 Task: Look for space in Hulan, China from 1st July, 2023 to 3rd July, 2023 for 1 adult in price range Rs.5000 to Rs.15000. Place can be private room with 1  bedroom having 1 bed and 1 bathroom. Property type can be house, flat, guest house, hotel. Amenities needed are: wifi. Booking option can be shelf check-in. Required host language is Chinese (Simplified).
Action: Mouse moved to (583, 85)
Screenshot: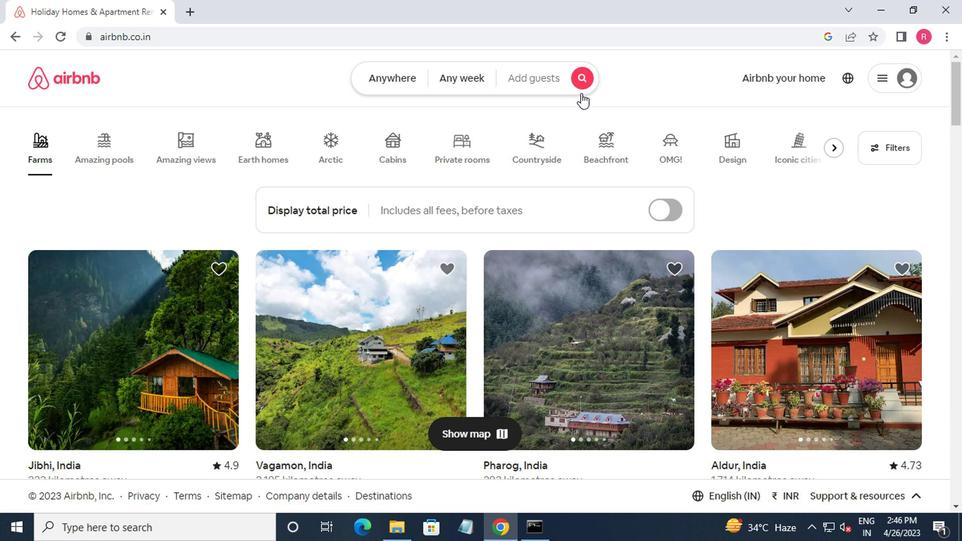 
Action: Mouse pressed left at (583, 85)
Screenshot: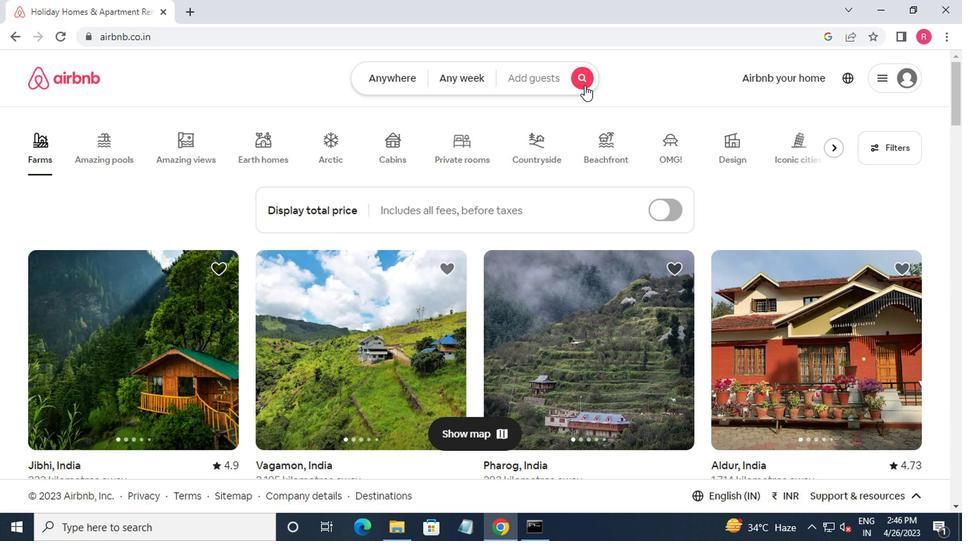 
Action: Mouse moved to (310, 141)
Screenshot: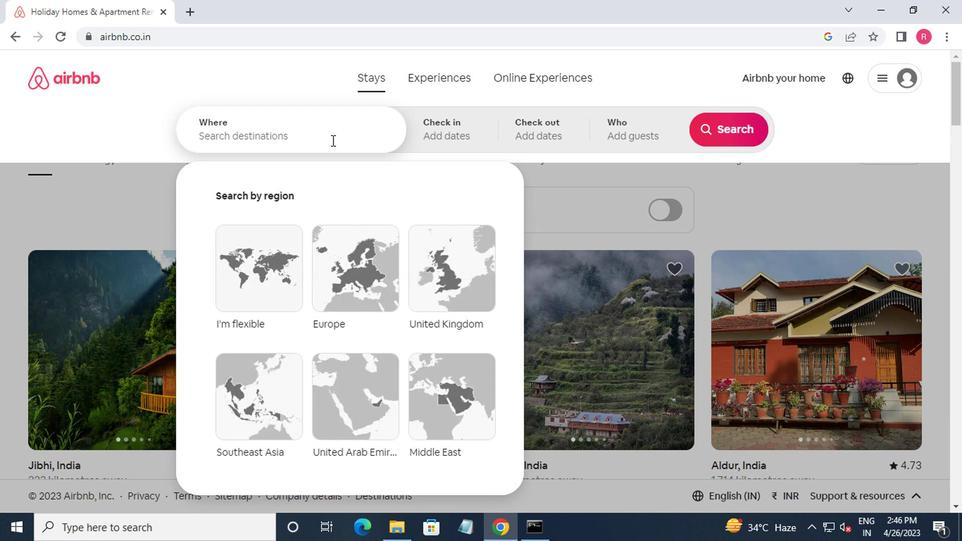
Action: Mouse pressed left at (310, 141)
Screenshot: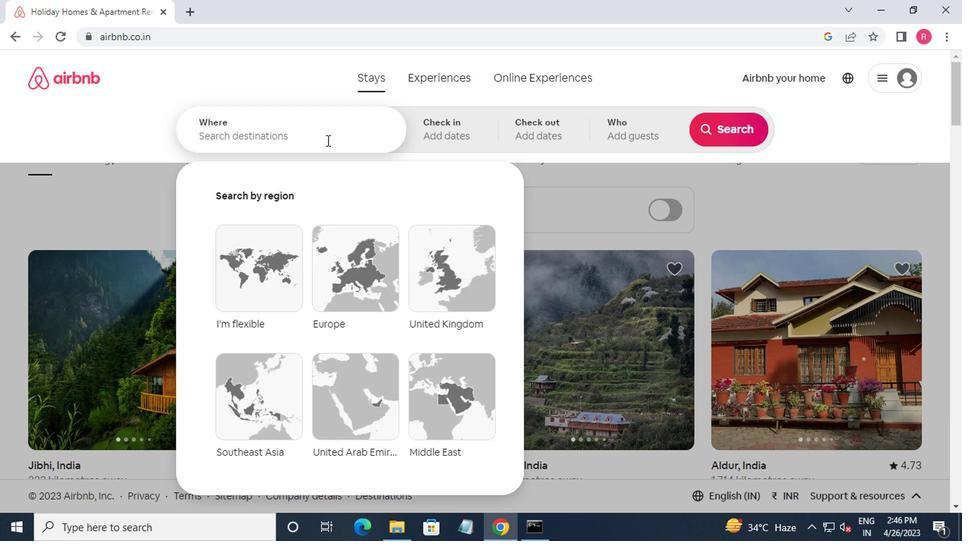 
Action: Mouse moved to (307, 149)
Screenshot: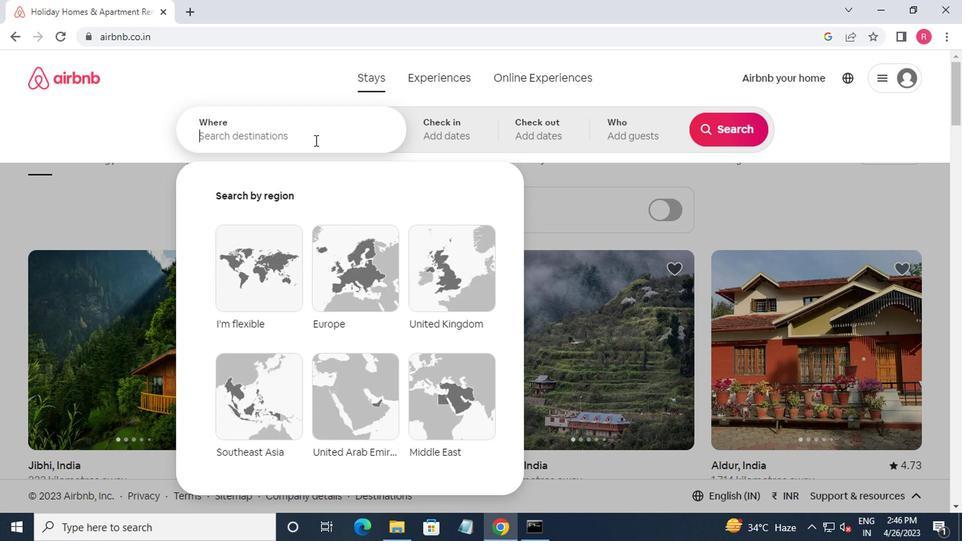 
Action: Key pressed hulan,china
Screenshot: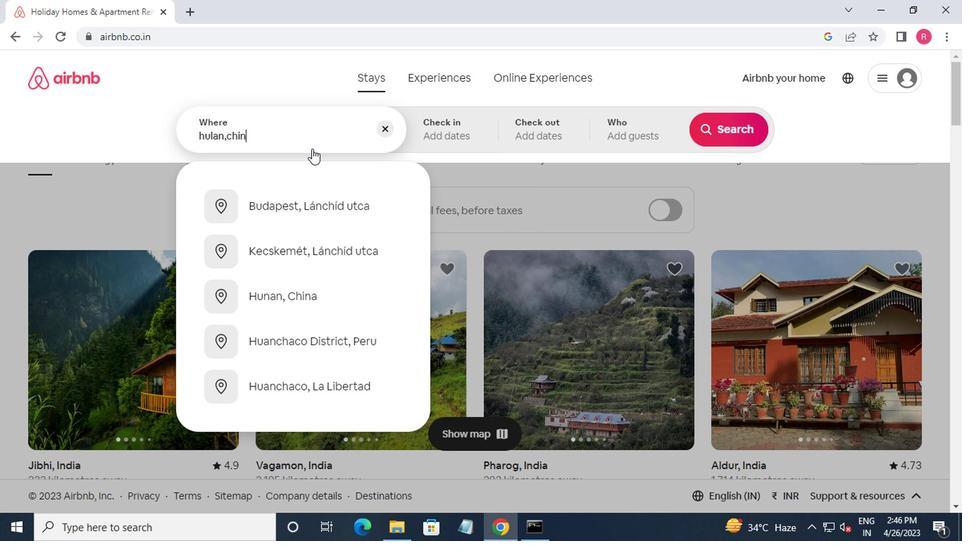
Action: Mouse moved to (318, 257)
Screenshot: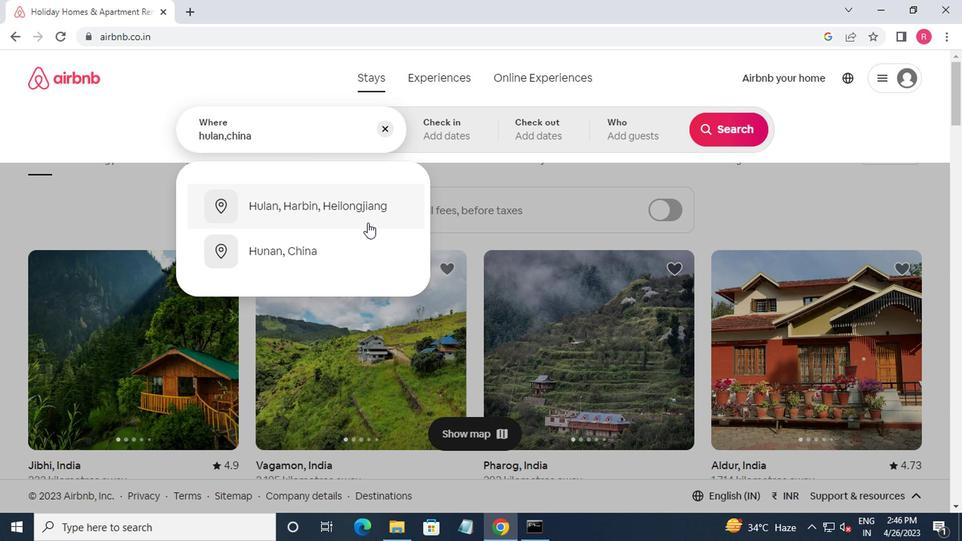 
Action: Mouse pressed left at (318, 257)
Screenshot: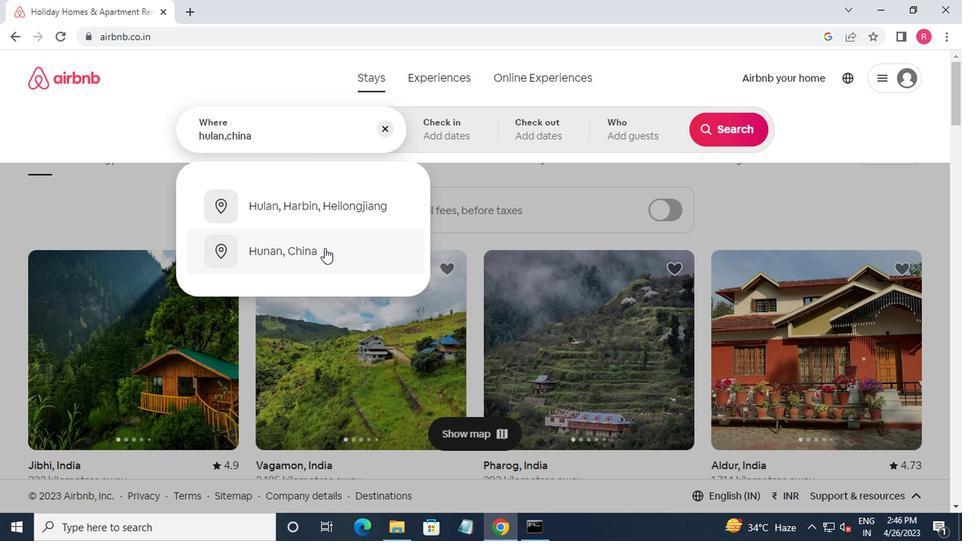 
Action: Mouse moved to (710, 241)
Screenshot: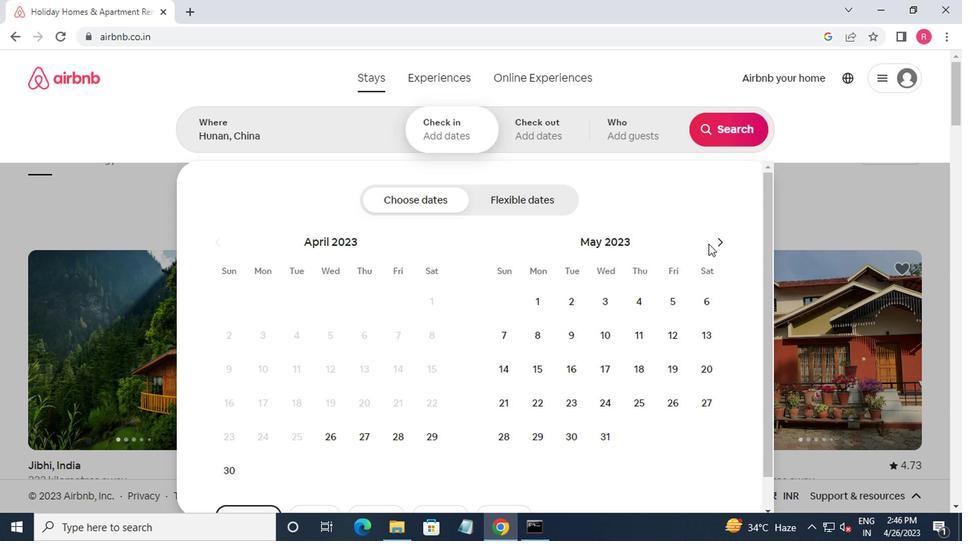 
Action: Mouse pressed left at (710, 241)
Screenshot: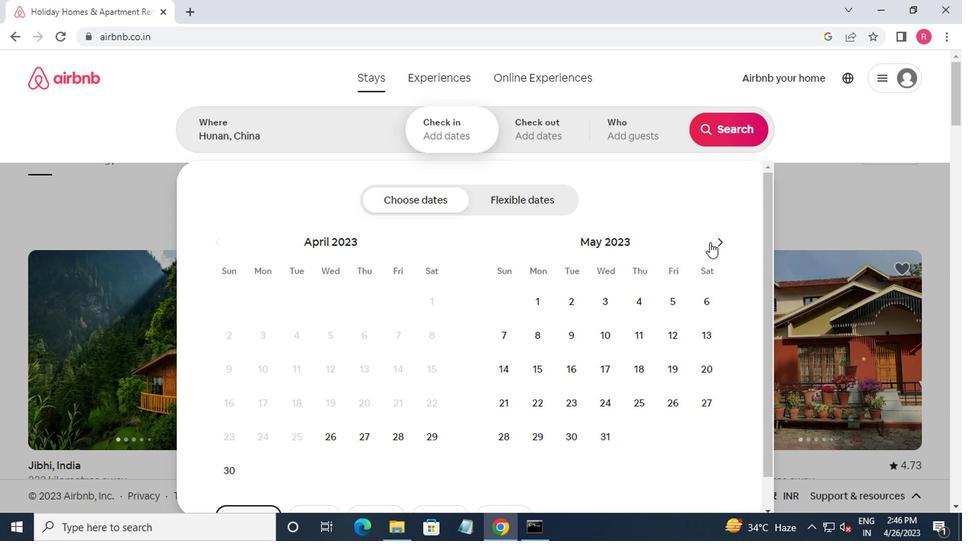 
Action: Mouse moved to (715, 244)
Screenshot: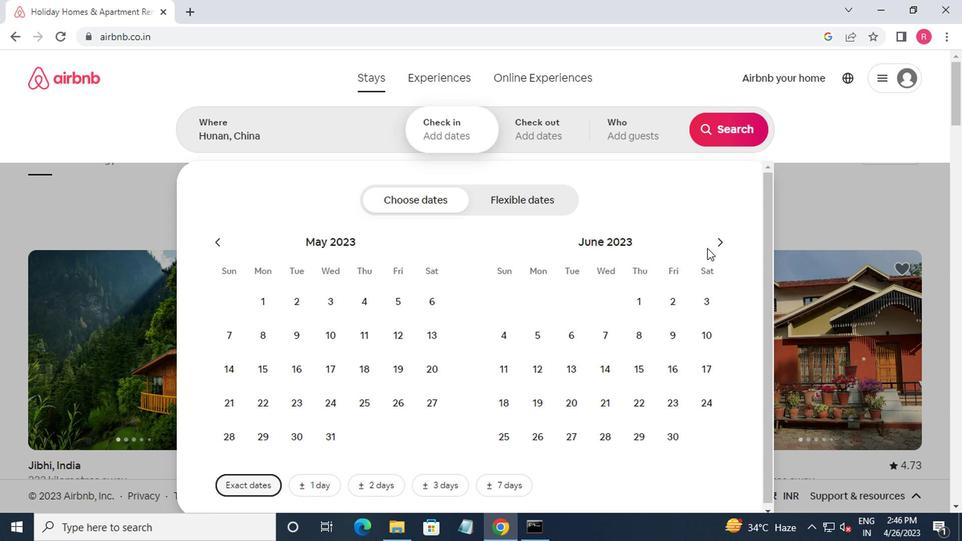 
Action: Mouse pressed left at (715, 244)
Screenshot: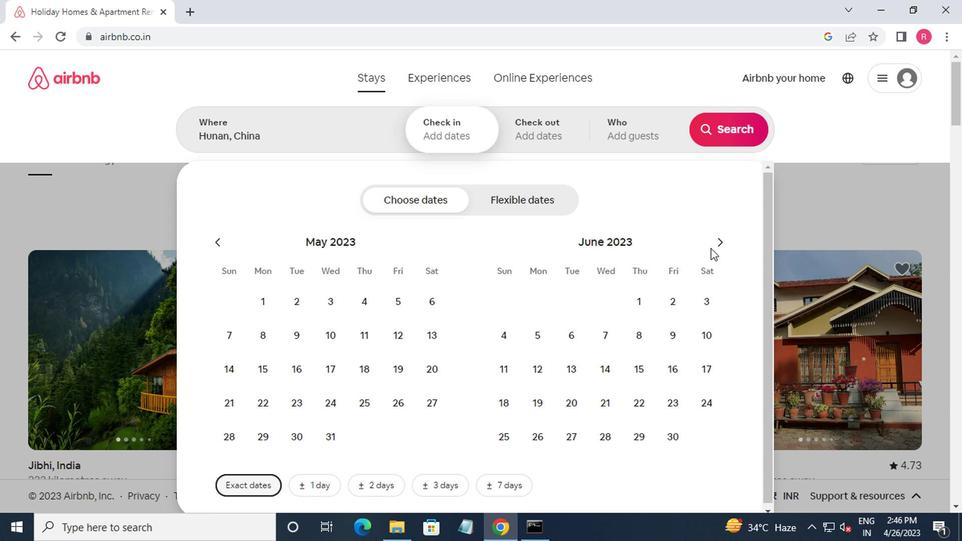 
Action: Mouse moved to (705, 313)
Screenshot: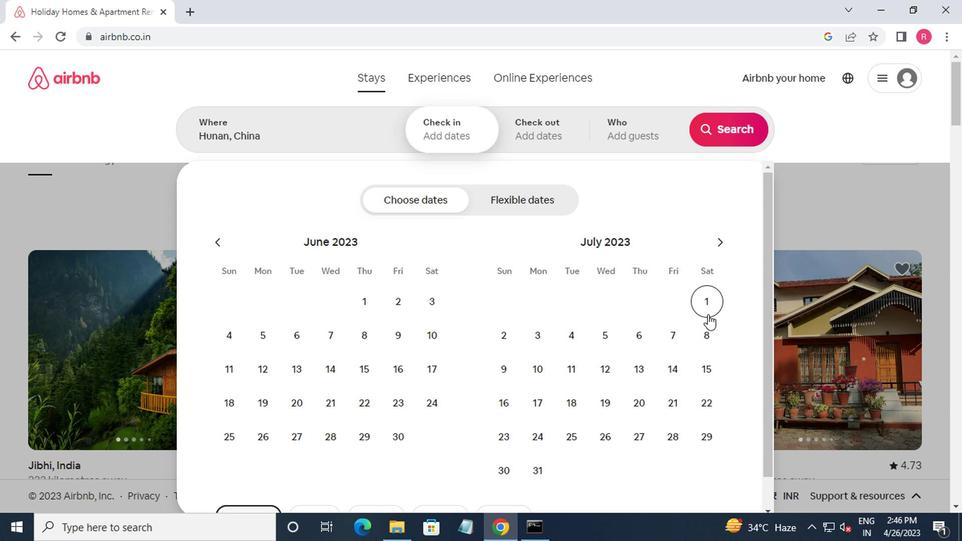 
Action: Mouse pressed left at (705, 313)
Screenshot: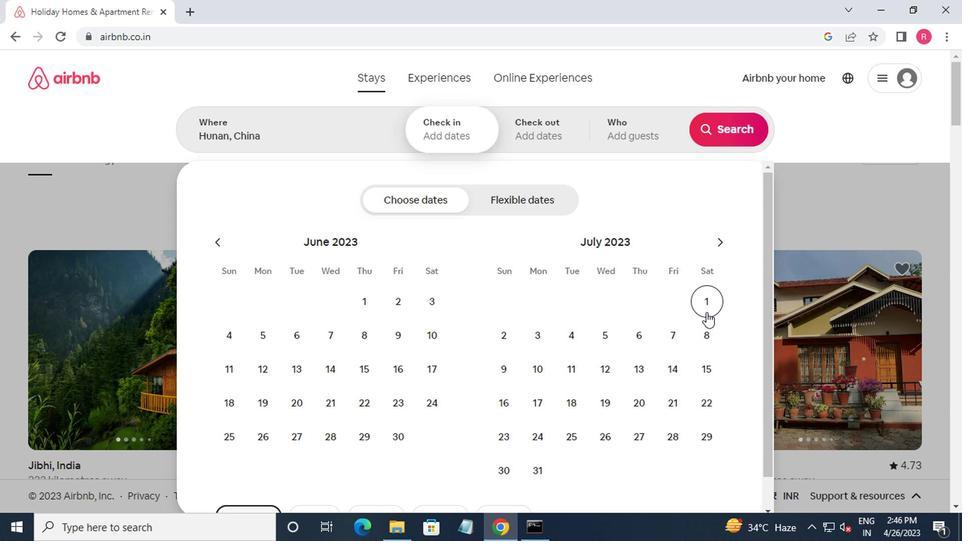 
Action: Mouse moved to (545, 344)
Screenshot: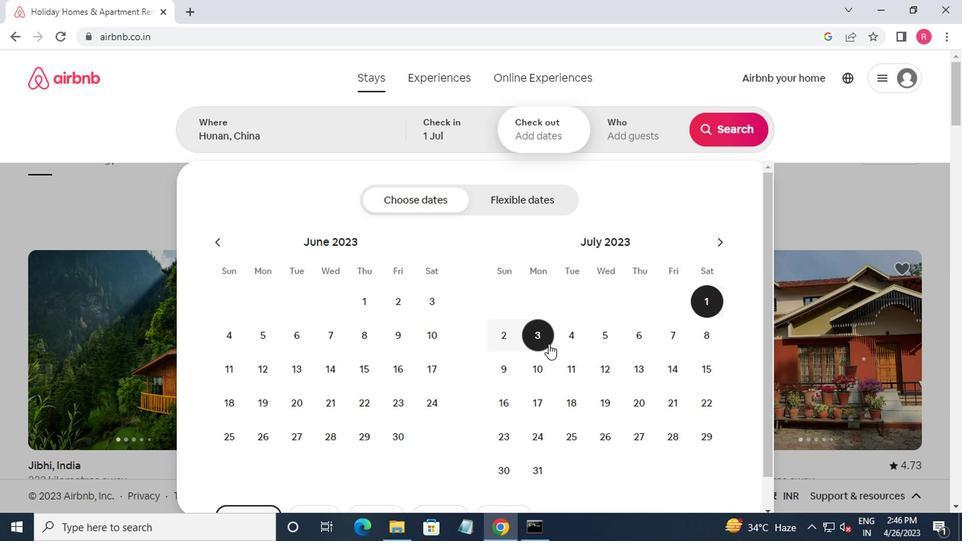 
Action: Mouse pressed left at (545, 344)
Screenshot: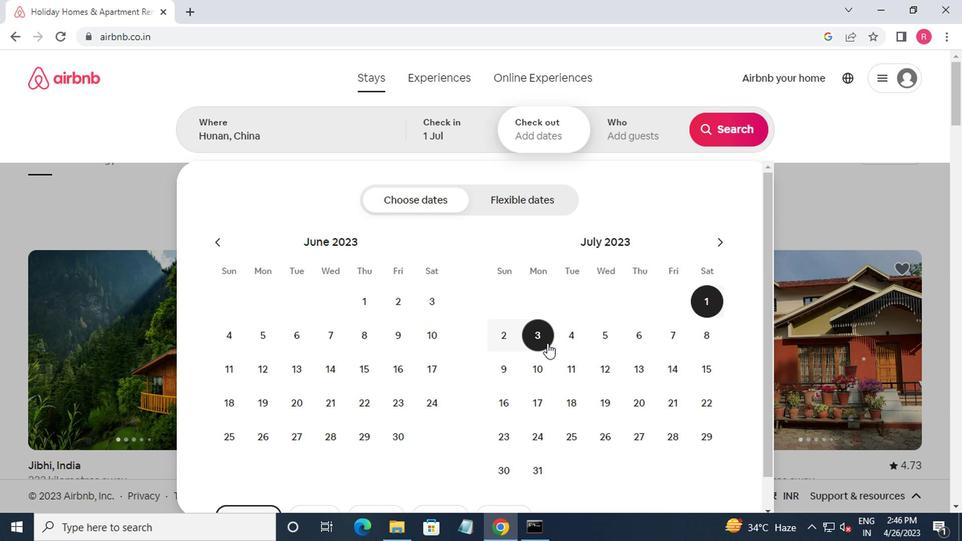
Action: Mouse moved to (605, 144)
Screenshot: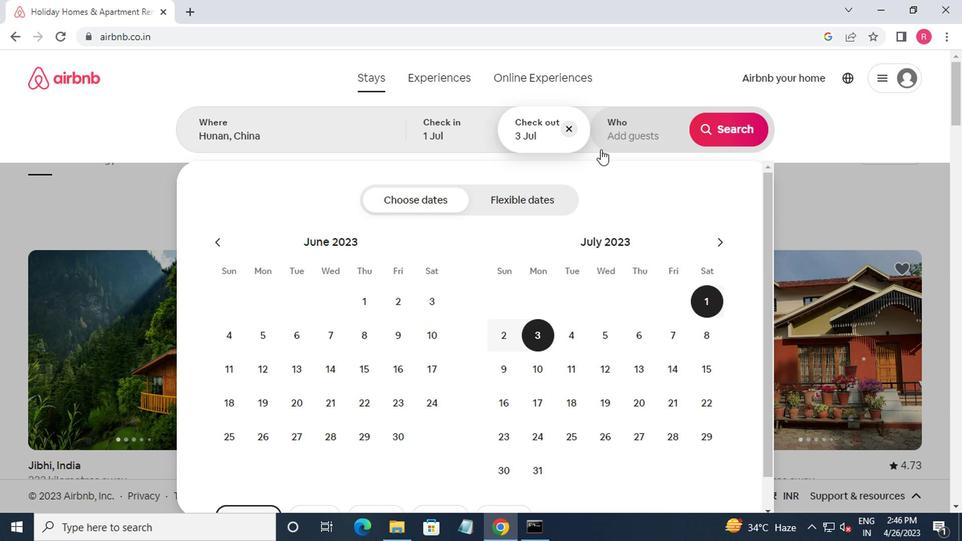 
Action: Mouse pressed left at (605, 144)
Screenshot: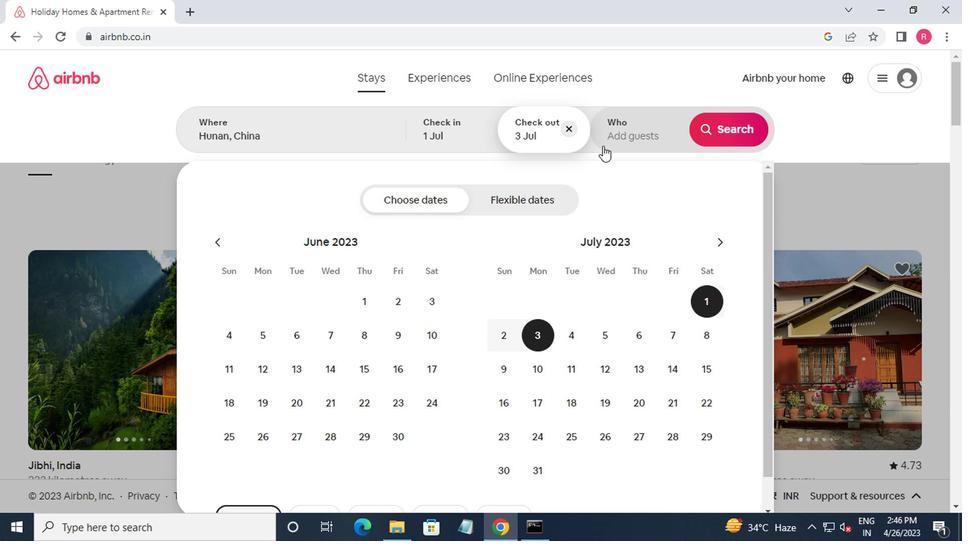 
Action: Mouse moved to (736, 205)
Screenshot: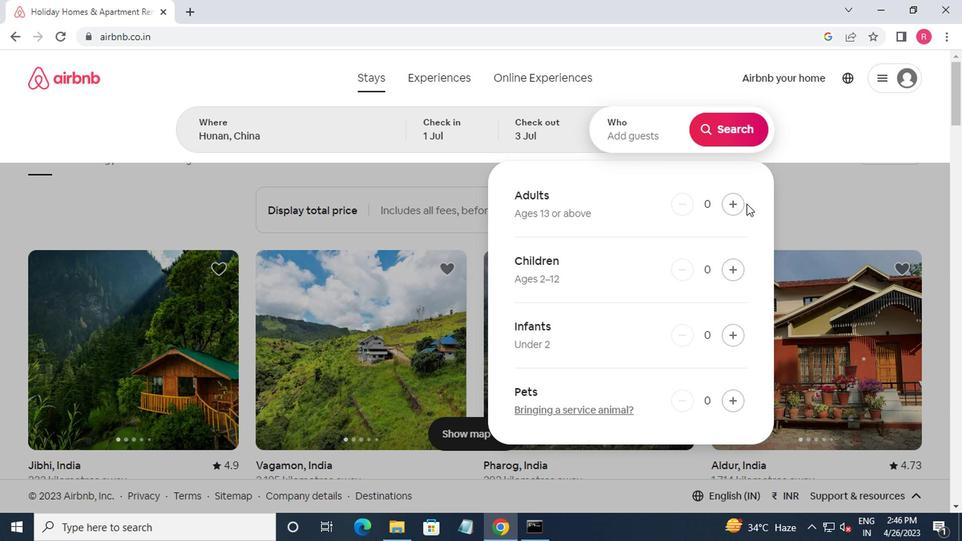 
Action: Mouse pressed left at (736, 205)
Screenshot: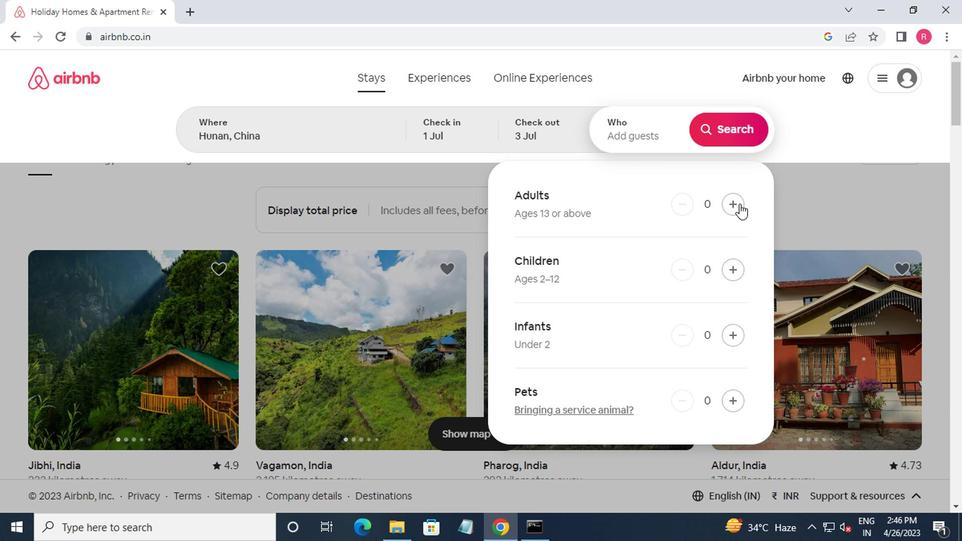 
Action: Mouse moved to (722, 132)
Screenshot: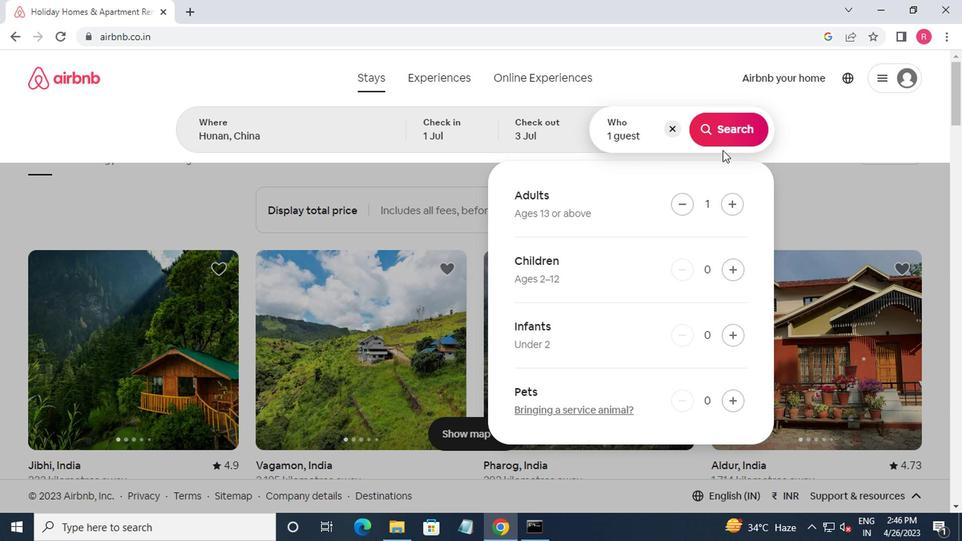 
Action: Mouse pressed left at (722, 132)
Screenshot: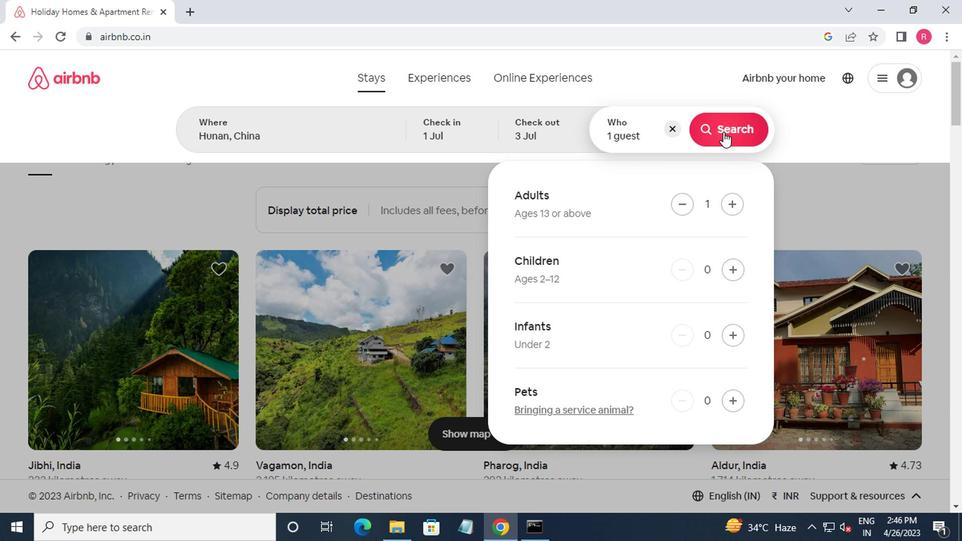 
Action: Mouse moved to (898, 130)
Screenshot: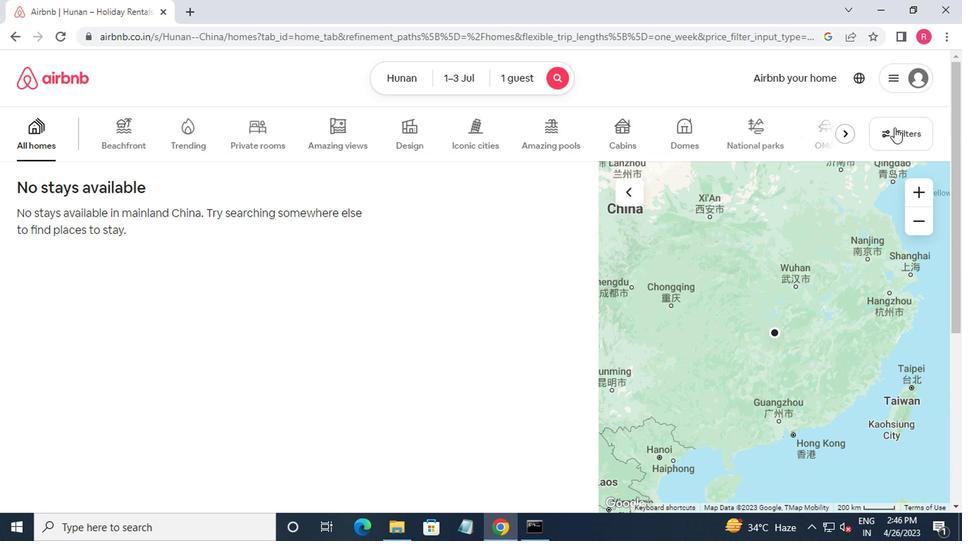 
Action: Mouse pressed left at (898, 130)
Screenshot: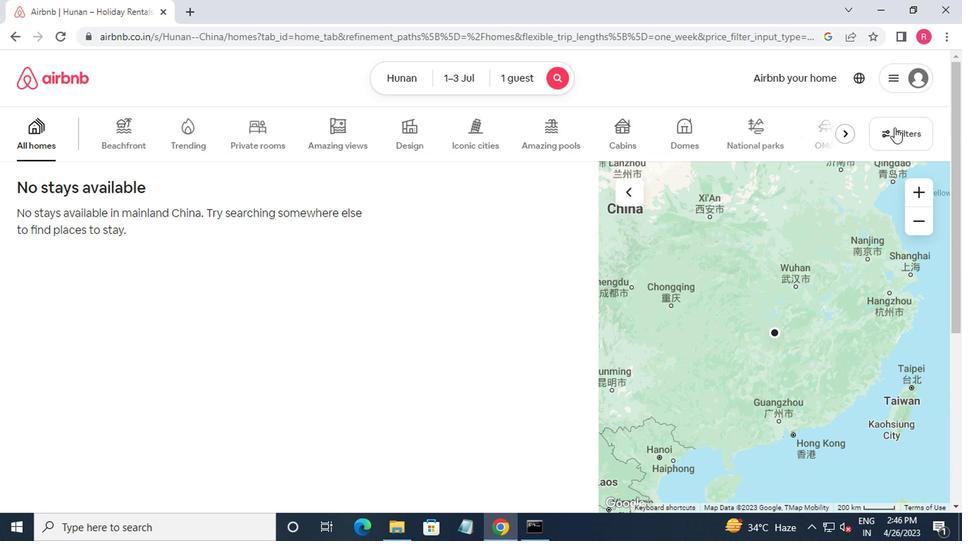 
Action: Mouse moved to (316, 223)
Screenshot: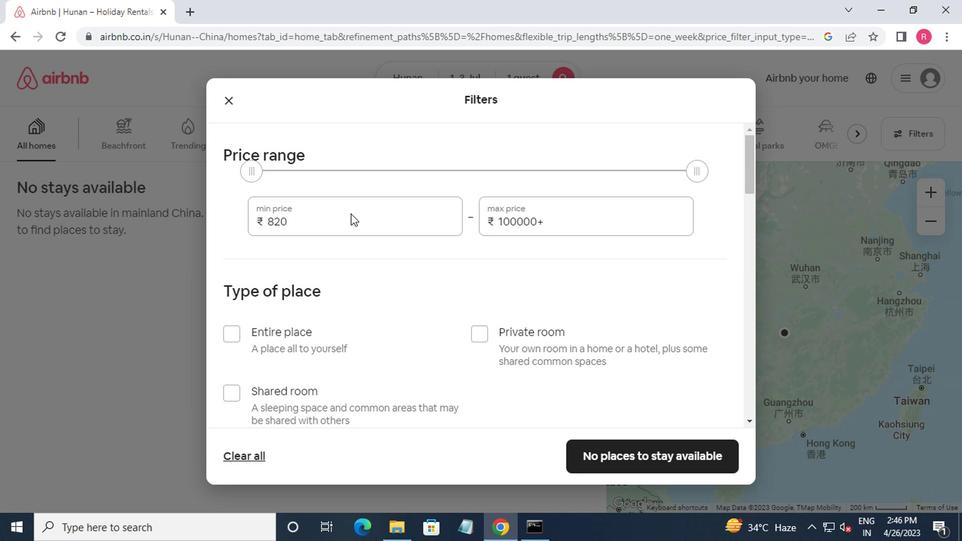 
Action: Mouse pressed left at (316, 223)
Screenshot: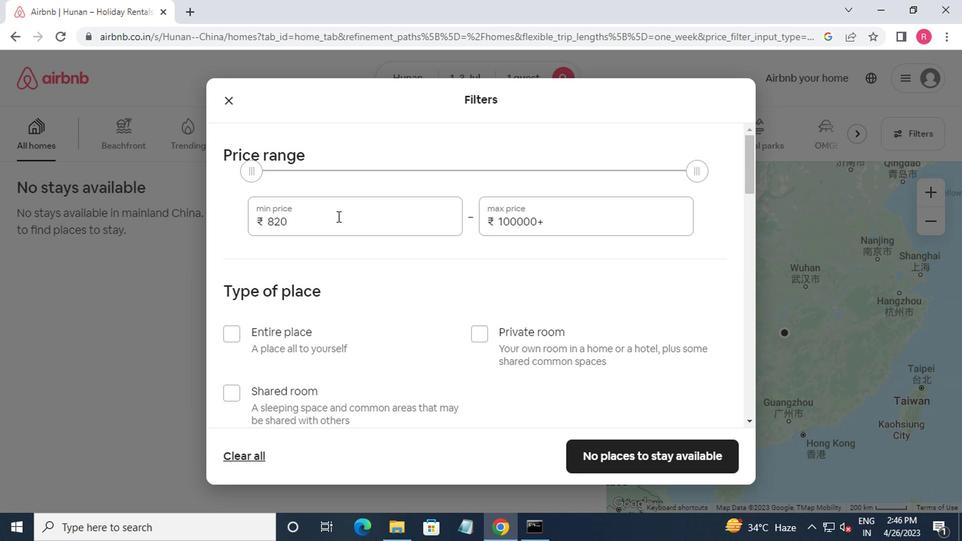 
Action: Mouse moved to (346, 243)
Screenshot: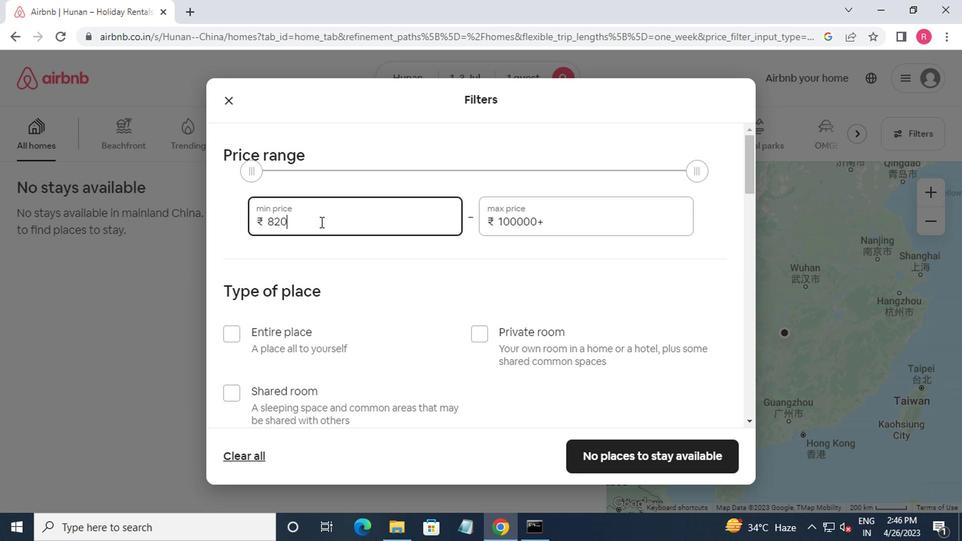 
Action: Key pressed <Key.backspace><Key.backspace><Key.backspace><Key.backspace>5000<Key.tab>15000
Screenshot: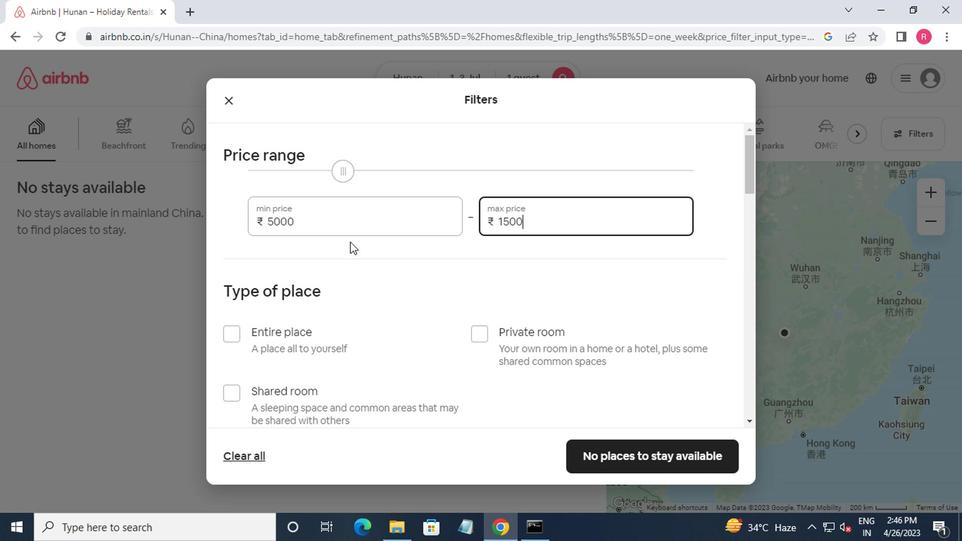 
Action: Mouse moved to (354, 268)
Screenshot: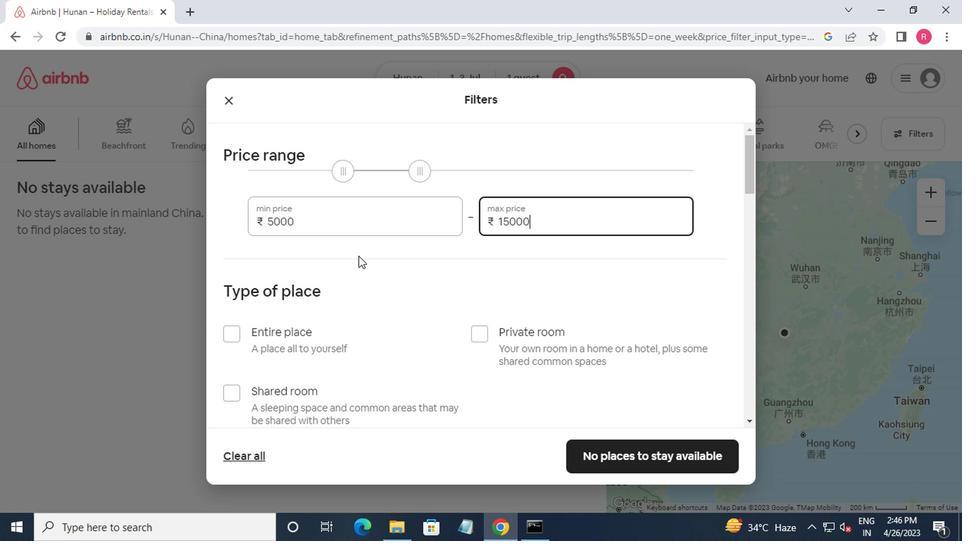 
Action: Mouse scrolled (354, 267) with delta (0, 0)
Screenshot: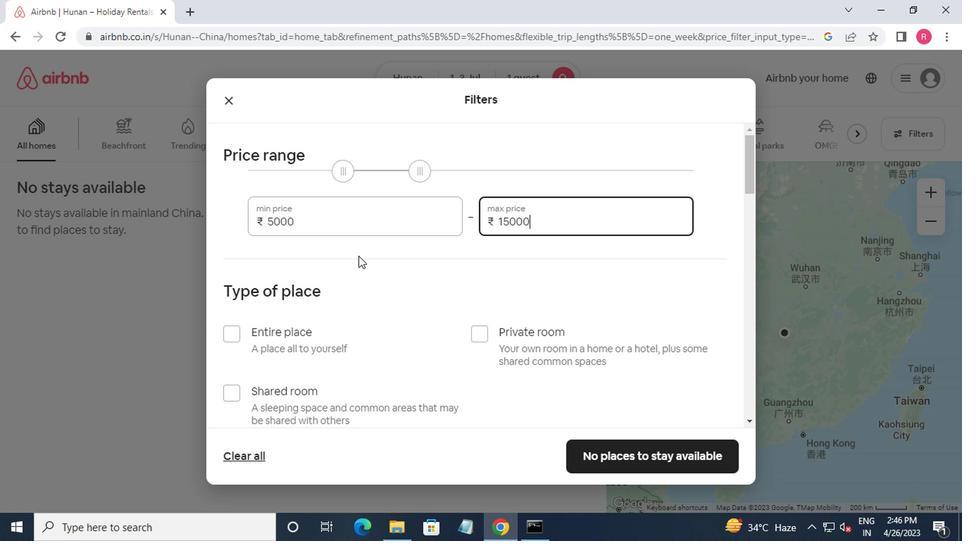 
Action: Mouse moved to (354, 274)
Screenshot: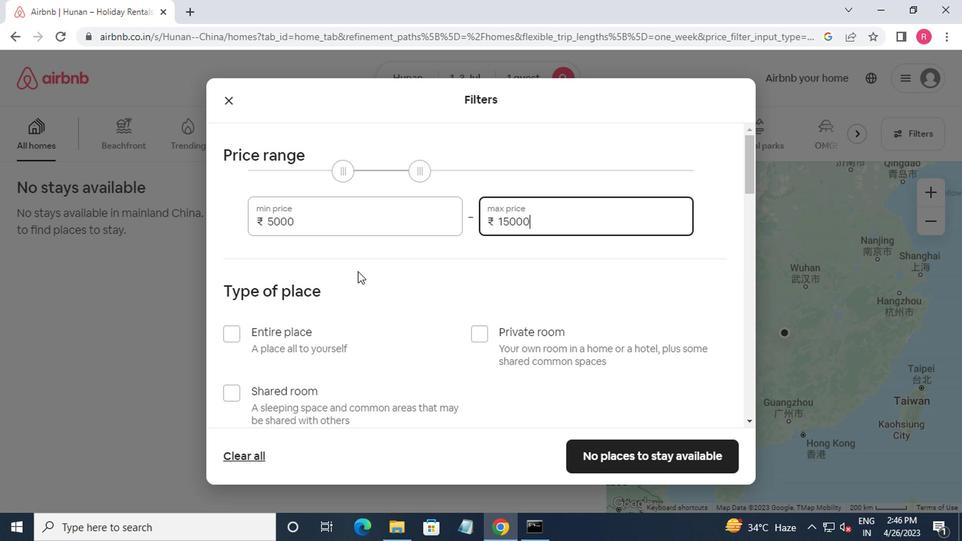
Action: Mouse scrolled (354, 274) with delta (0, 0)
Screenshot: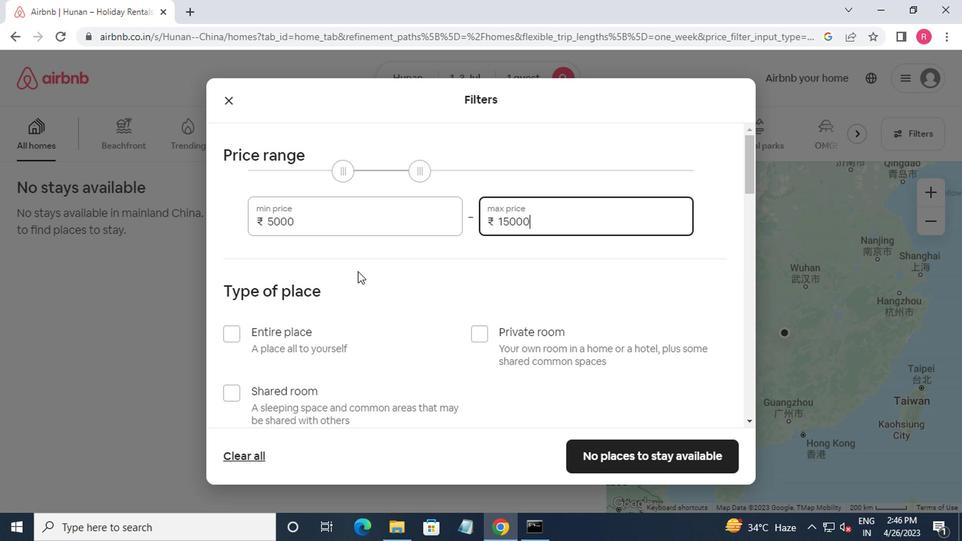 
Action: Mouse moved to (481, 191)
Screenshot: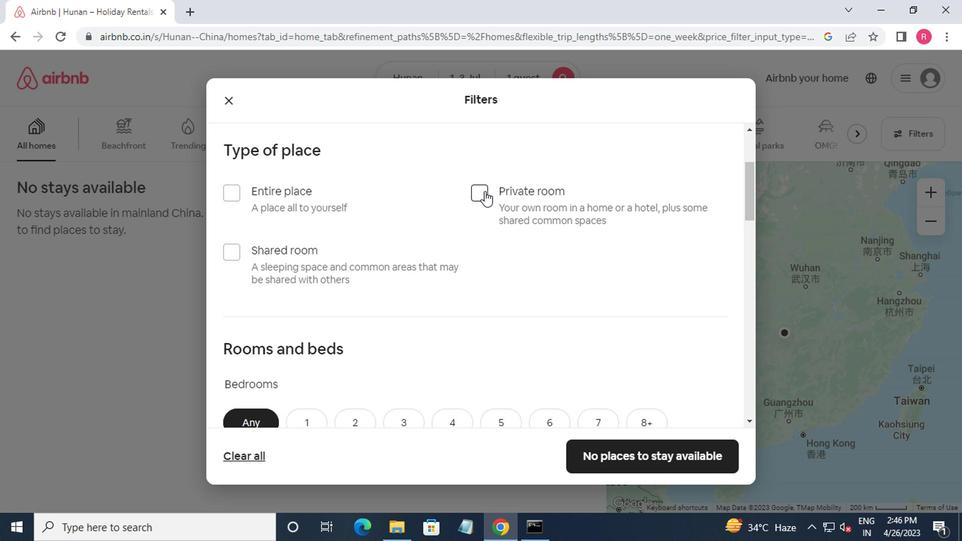 
Action: Mouse pressed left at (481, 191)
Screenshot: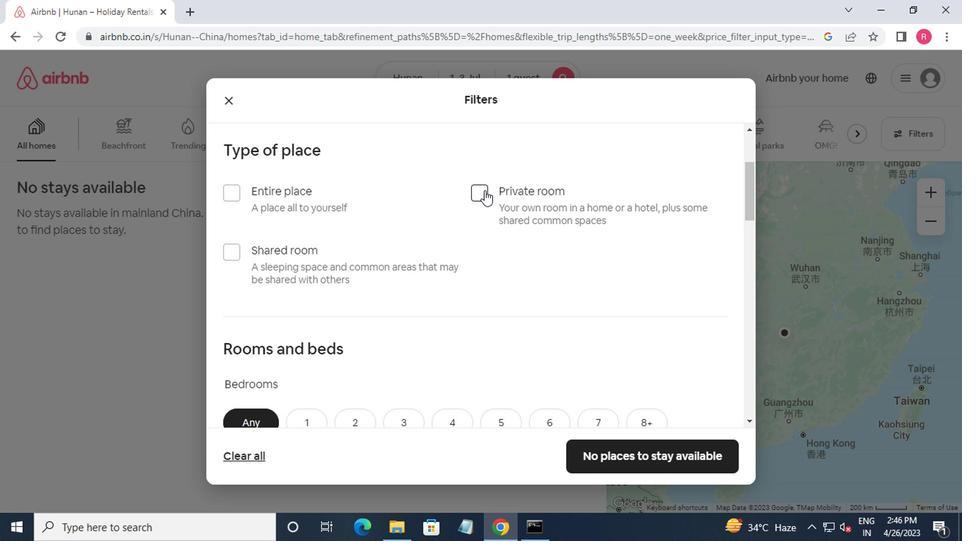 
Action: Mouse moved to (489, 205)
Screenshot: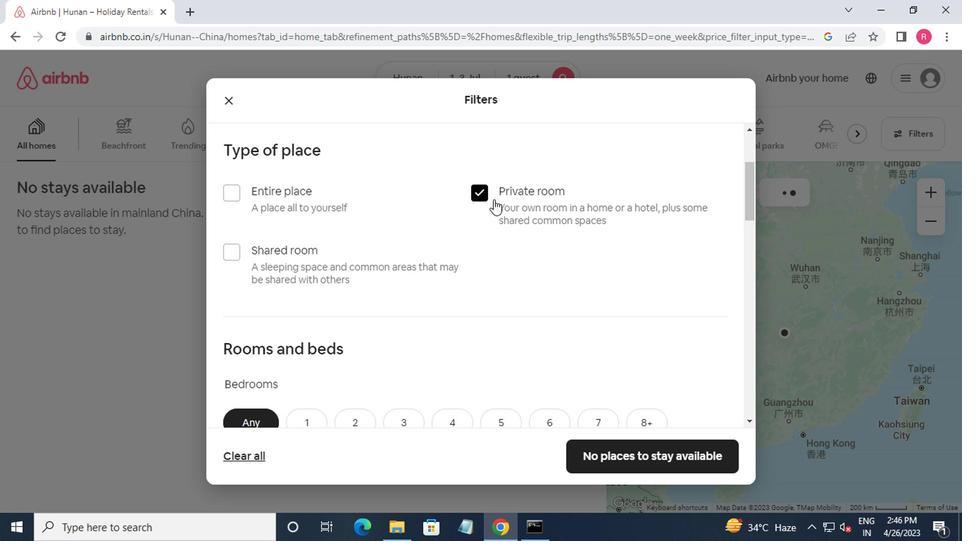 
Action: Mouse scrolled (489, 204) with delta (0, -1)
Screenshot: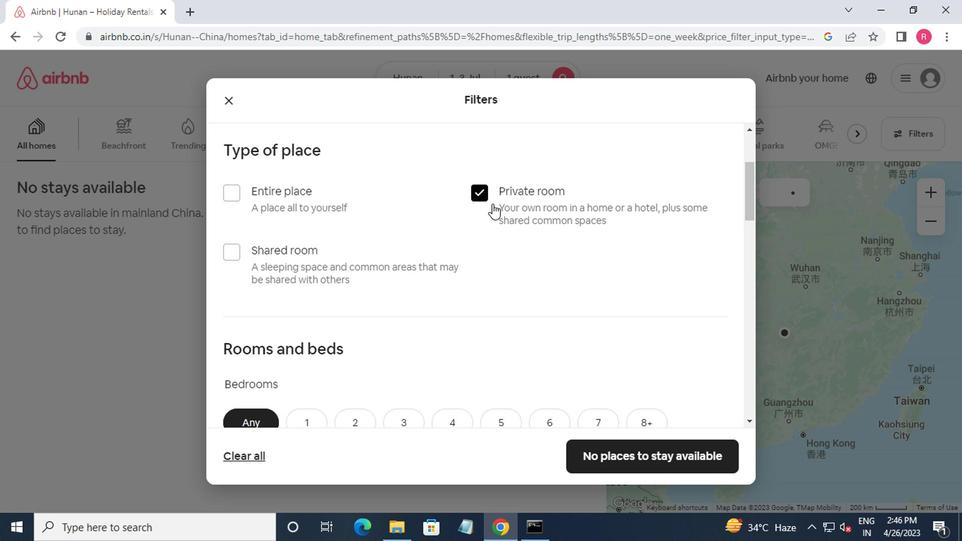 
Action: Mouse moved to (489, 207)
Screenshot: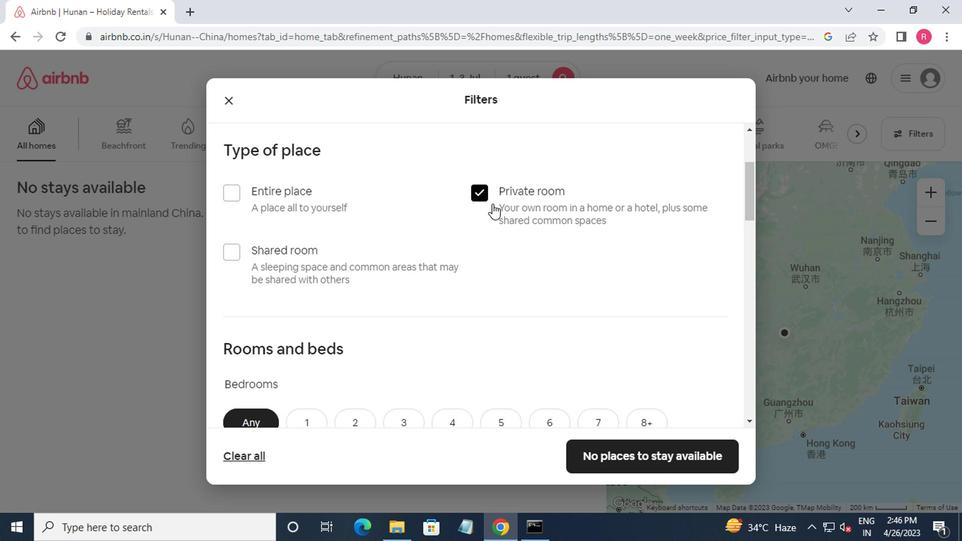 
Action: Mouse scrolled (489, 207) with delta (0, 0)
Screenshot: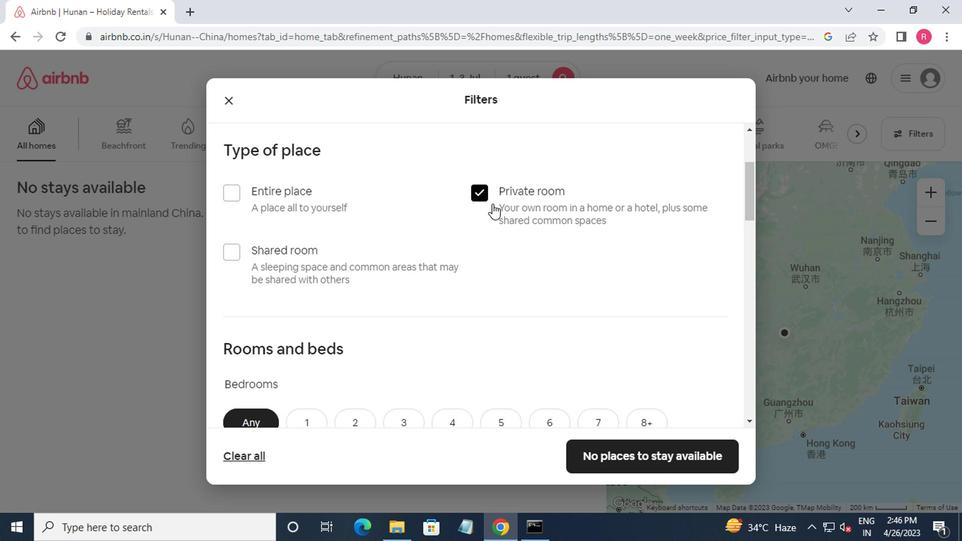 
Action: Mouse moved to (489, 207)
Screenshot: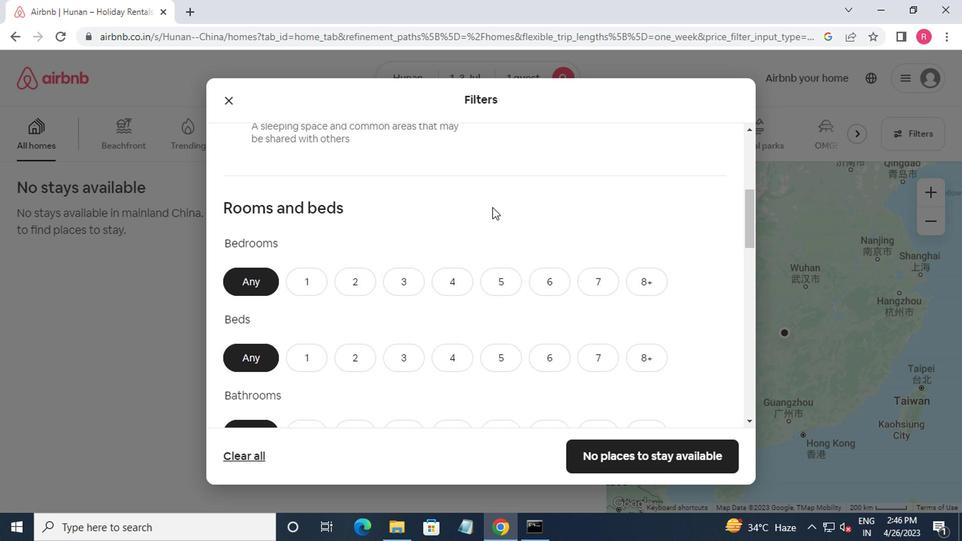 
Action: Mouse scrolled (489, 207) with delta (0, 0)
Screenshot: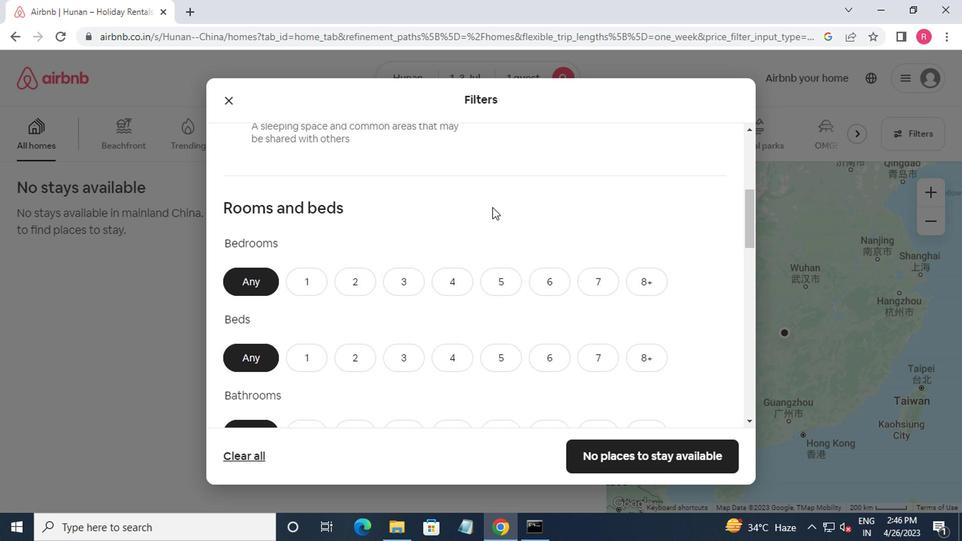 
Action: Mouse moved to (310, 227)
Screenshot: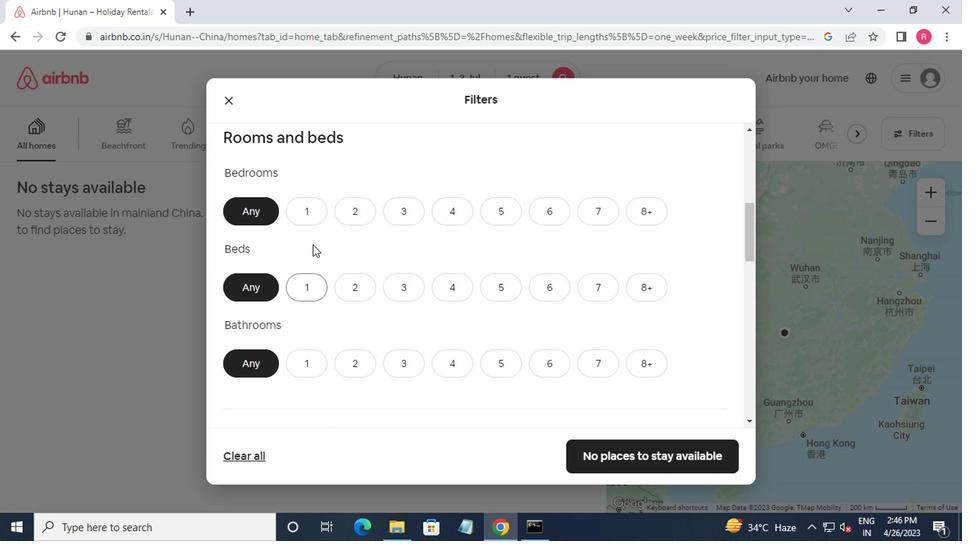 
Action: Mouse pressed left at (310, 227)
Screenshot: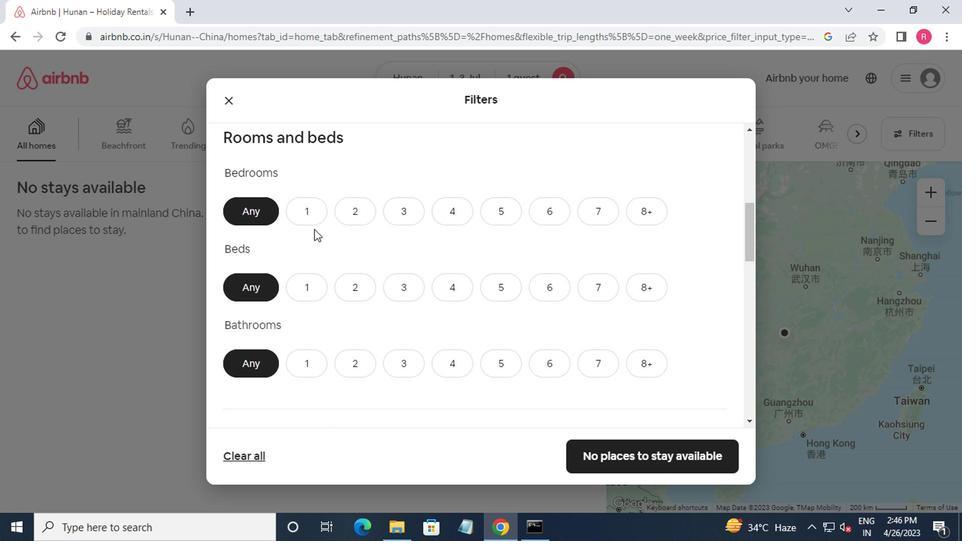 
Action: Mouse moved to (304, 210)
Screenshot: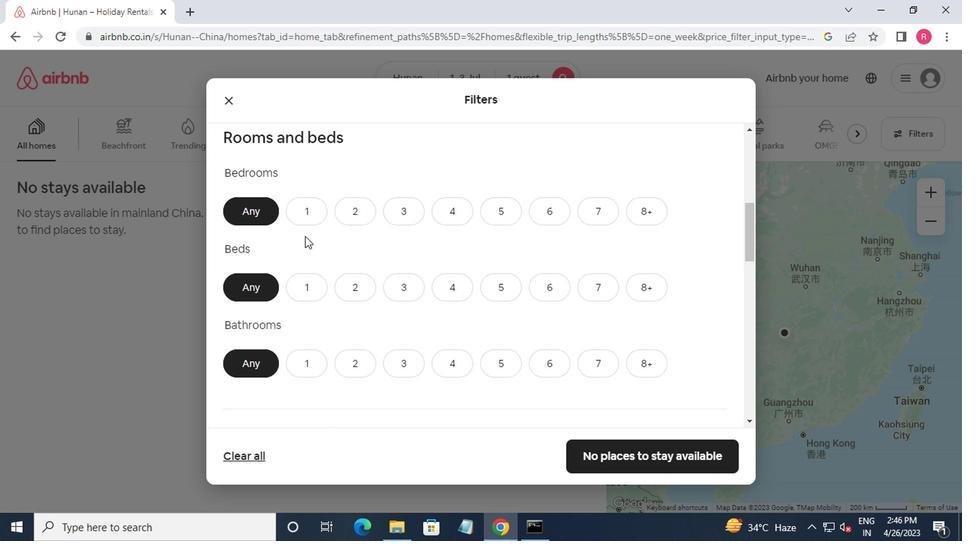 
Action: Mouse pressed left at (304, 210)
Screenshot: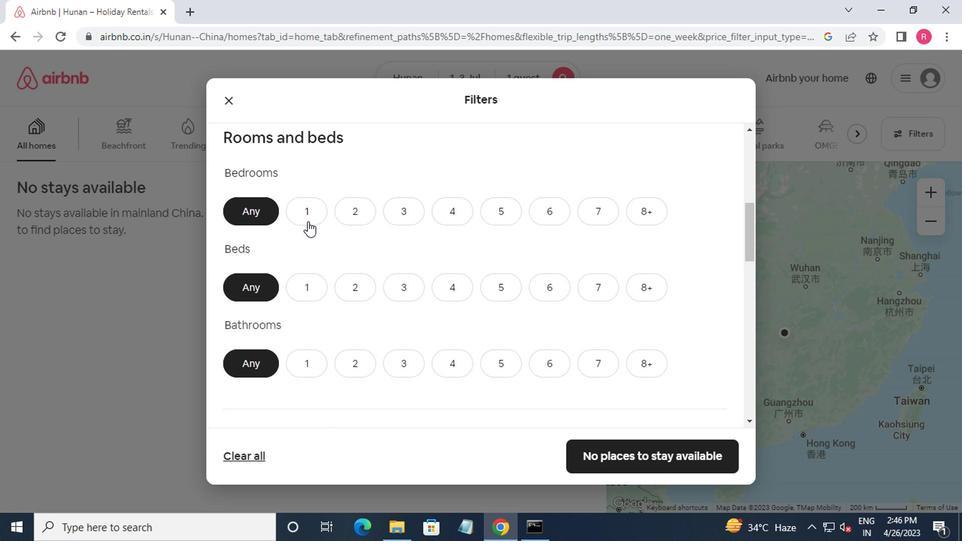 
Action: Mouse moved to (311, 282)
Screenshot: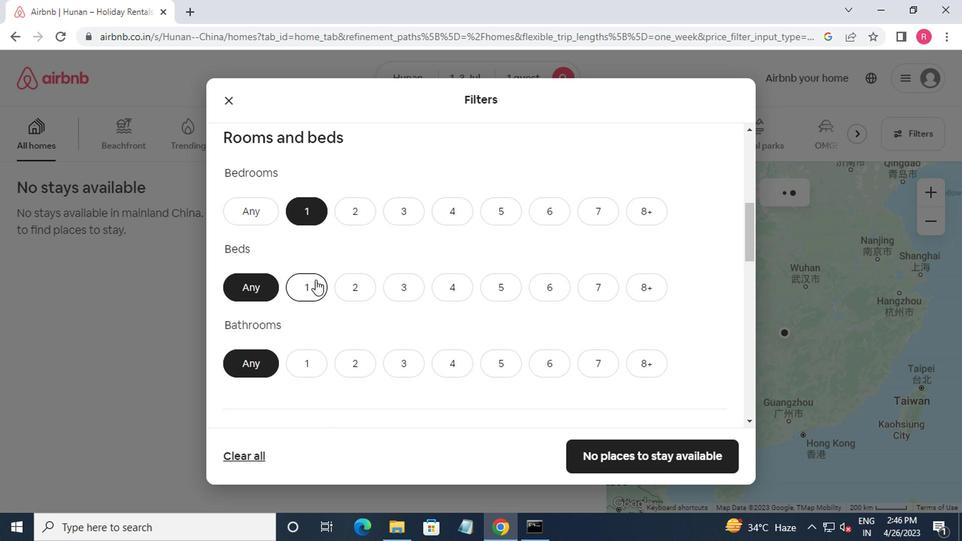 
Action: Mouse pressed left at (311, 282)
Screenshot: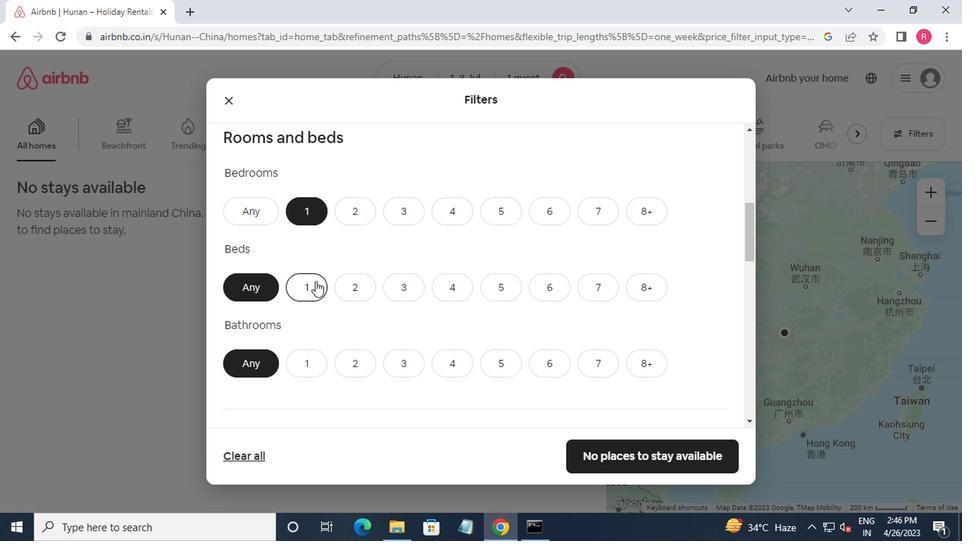 
Action: Mouse moved to (310, 361)
Screenshot: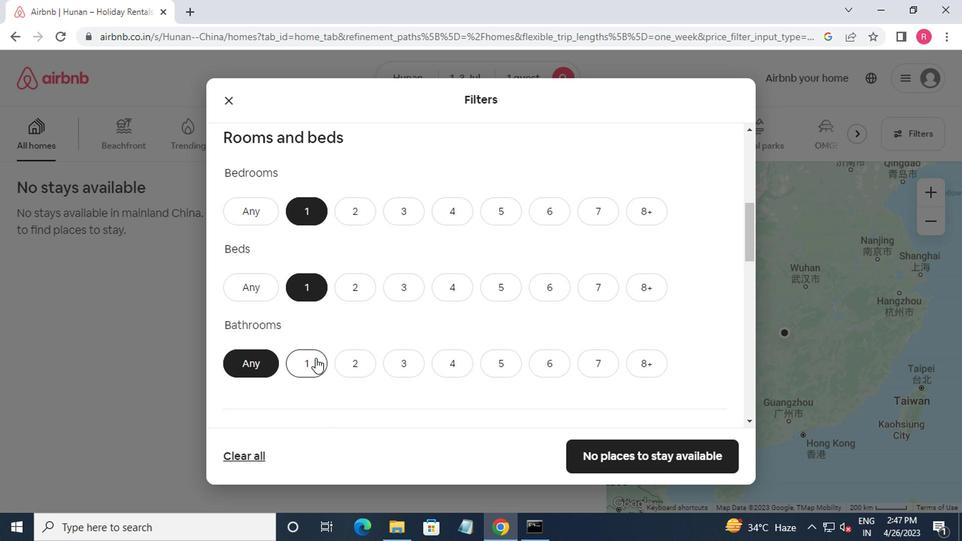 
Action: Mouse pressed left at (310, 361)
Screenshot: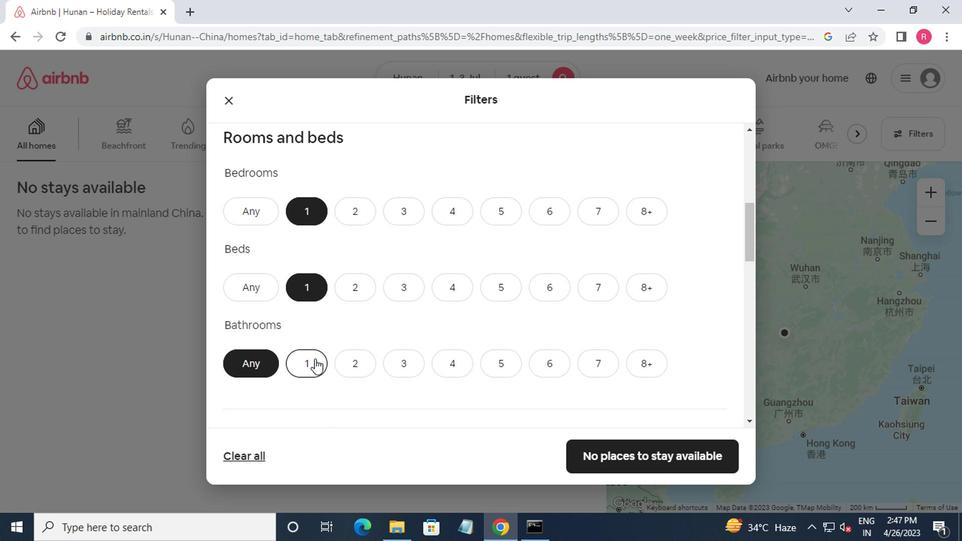 
Action: Mouse moved to (316, 362)
Screenshot: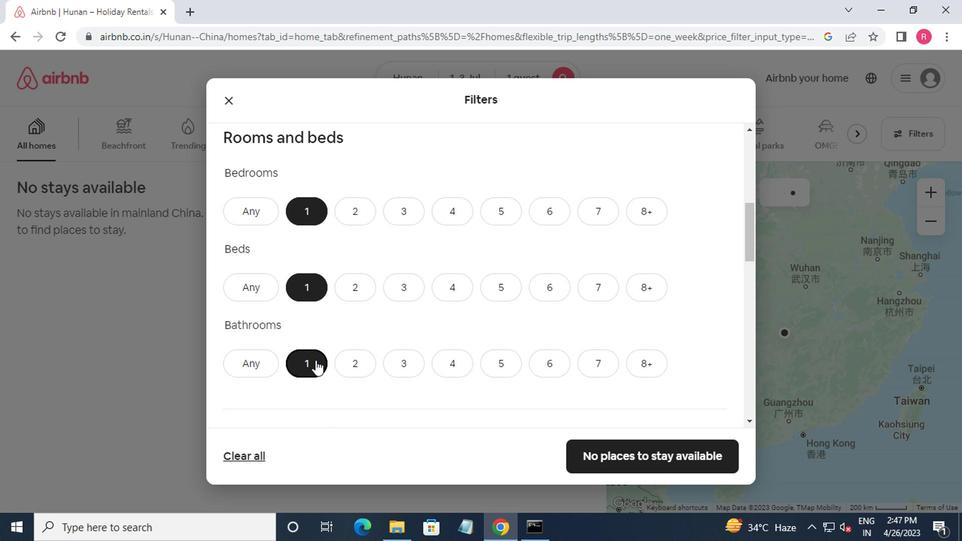 
Action: Mouse scrolled (316, 361) with delta (0, 0)
Screenshot: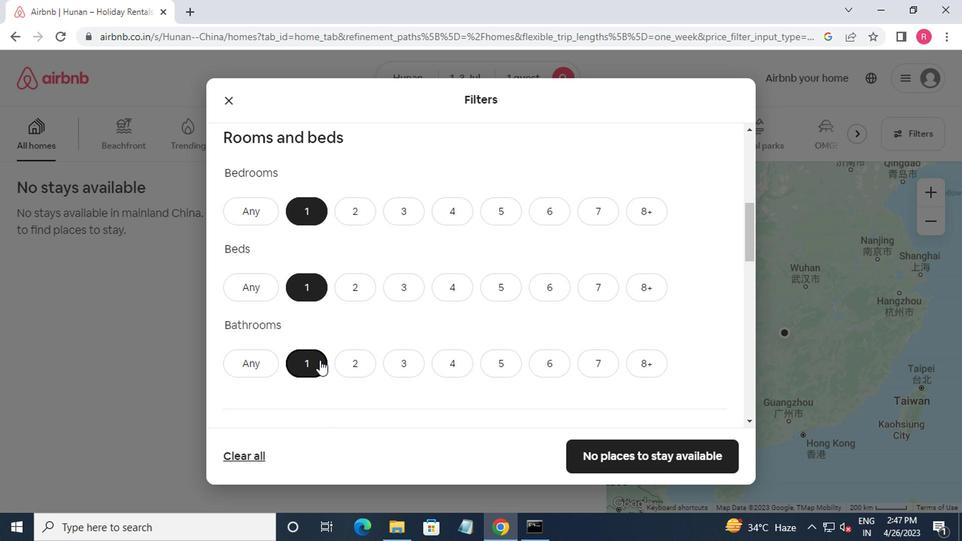 
Action: Mouse moved to (317, 362)
Screenshot: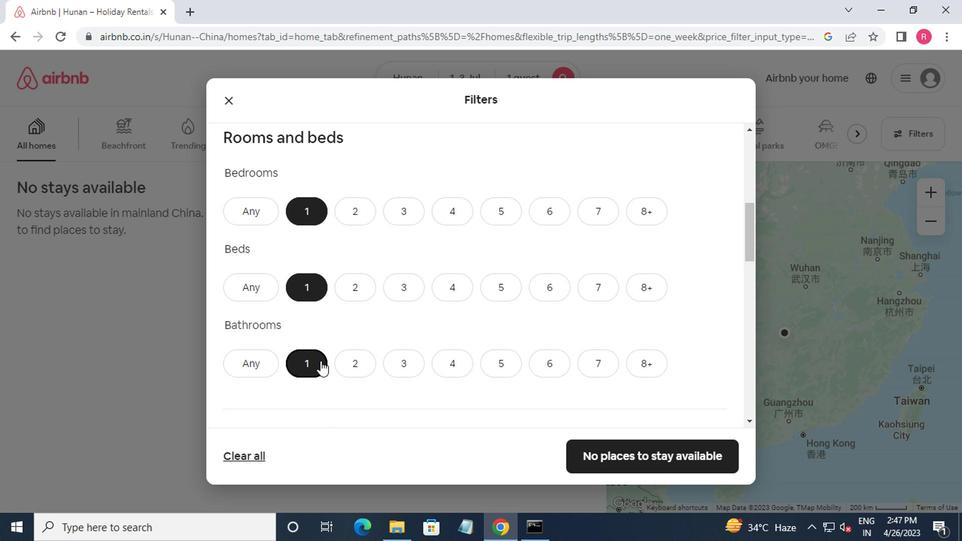 
Action: Mouse scrolled (317, 361) with delta (0, 0)
Screenshot: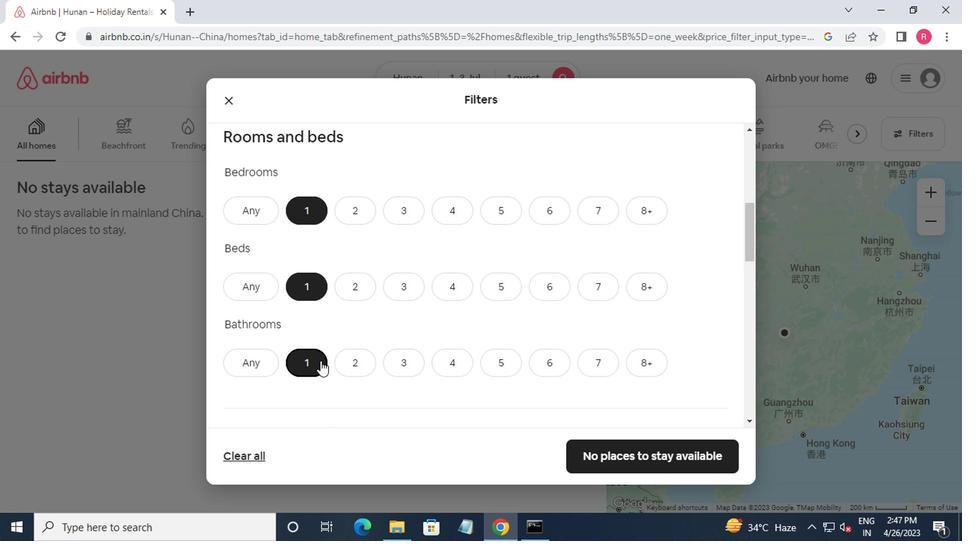 
Action: Mouse moved to (317, 363)
Screenshot: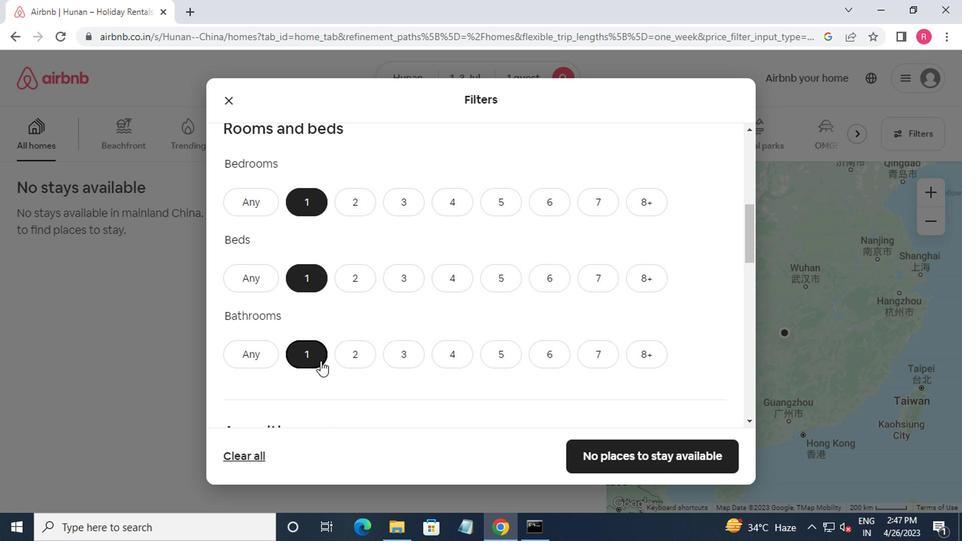 
Action: Mouse scrolled (317, 362) with delta (0, -1)
Screenshot: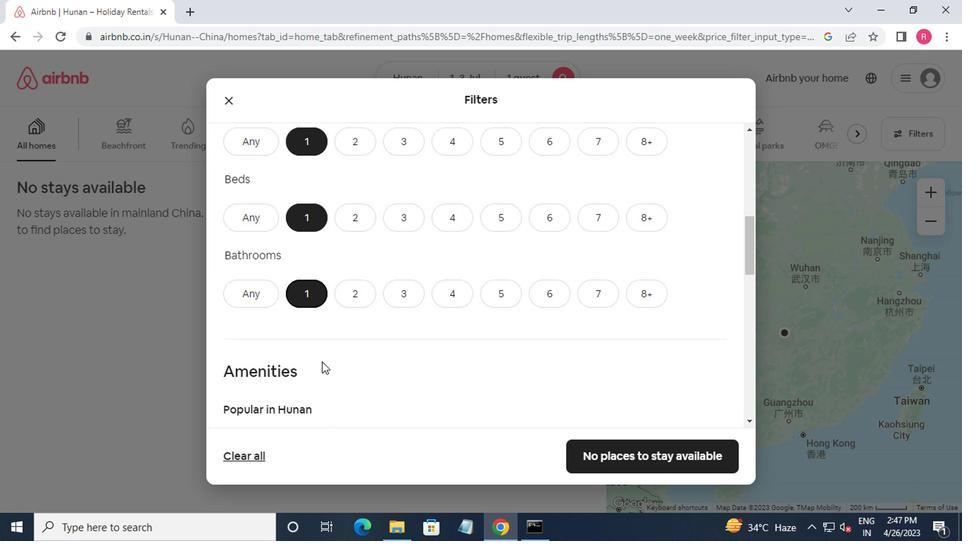 
Action: Mouse moved to (237, 303)
Screenshot: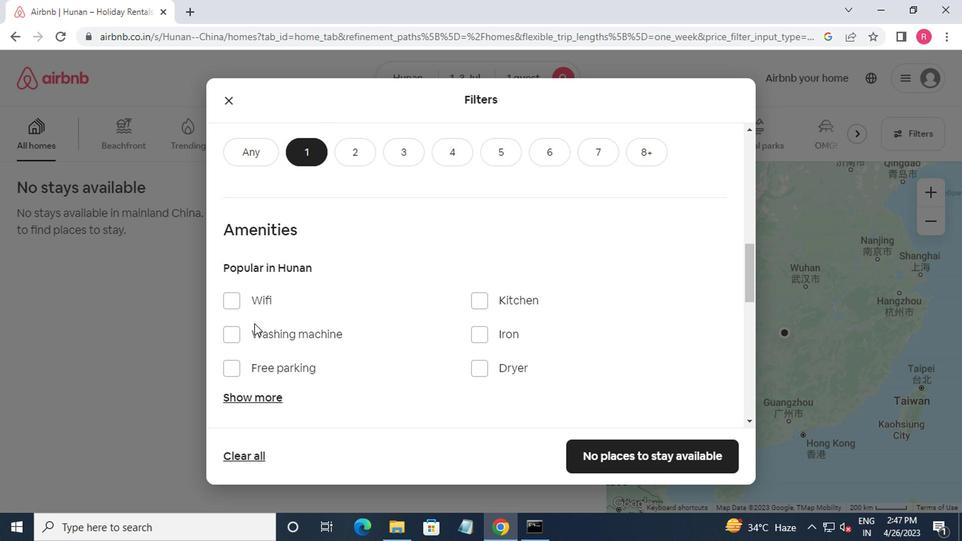 
Action: Mouse pressed left at (237, 303)
Screenshot: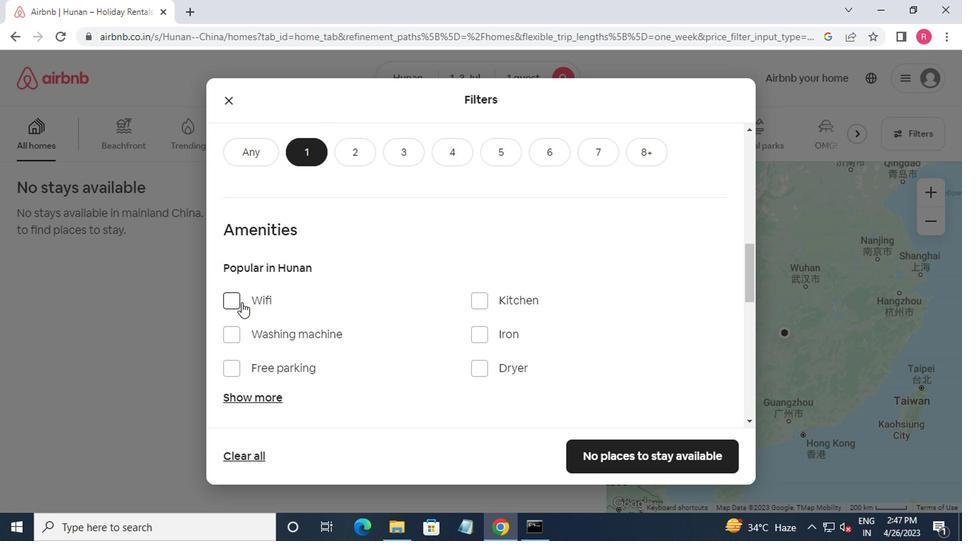 
Action: Mouse moved to (327, 317)
Screenshot: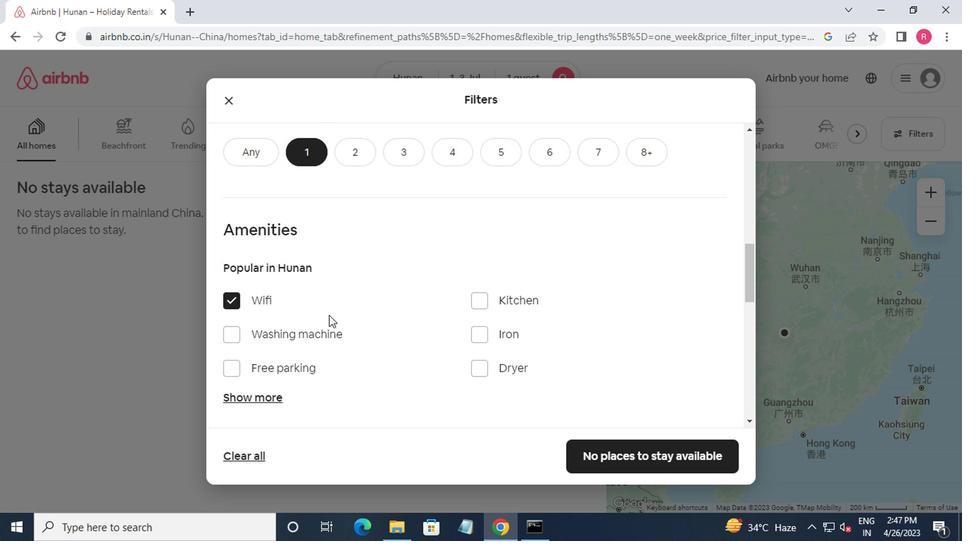 
Action: Mouse scrolled (327, 316) with delta (0, -1)
Screenshot: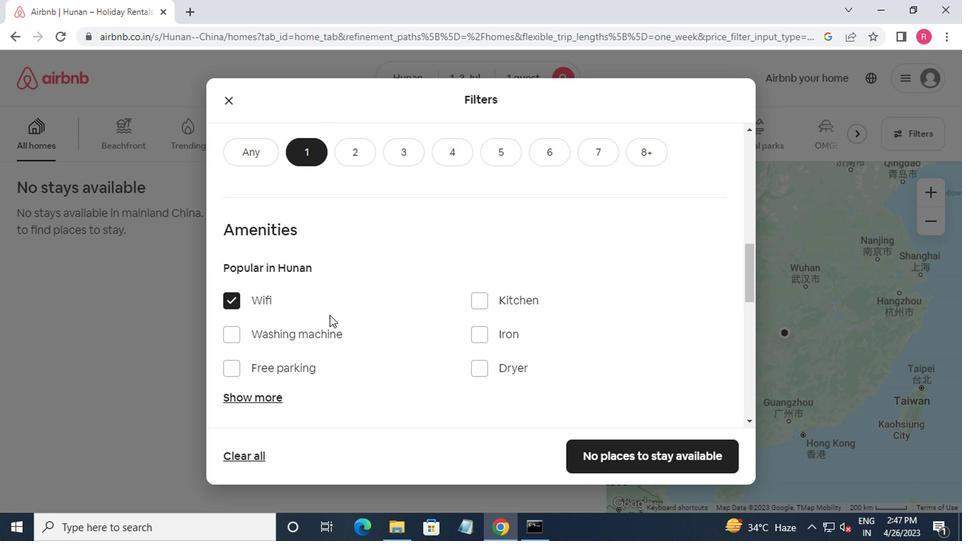 
Action: Mouse moved to (329, 319)
Screenshot: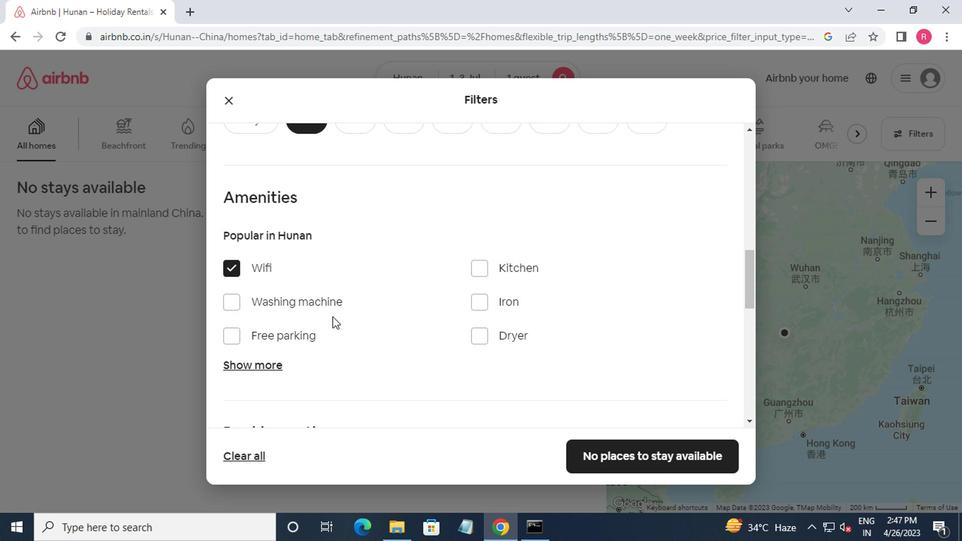 
Action: Mouse scrolled (329, 319) with delta (0, 0)
Screenshot: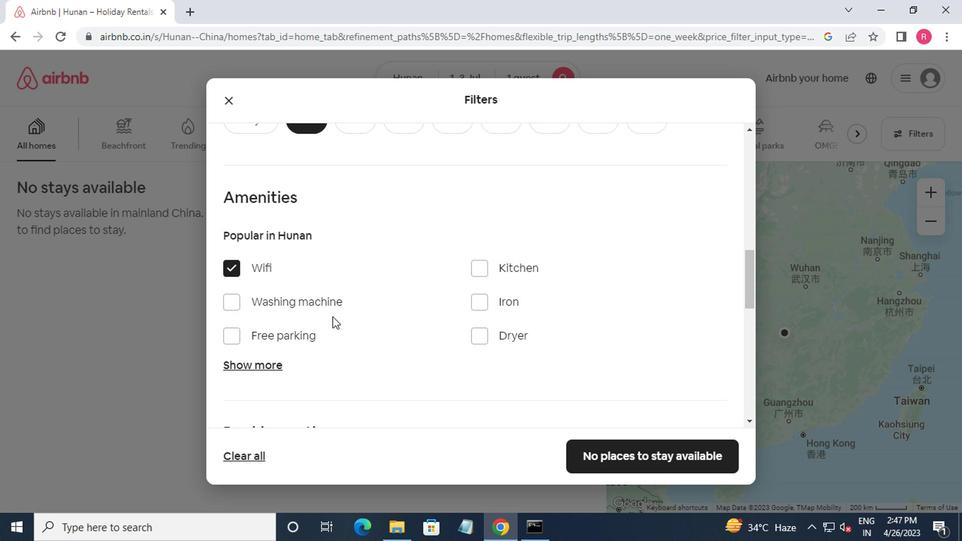 
Action: Mouse moved to (330, 321)
Screenshot: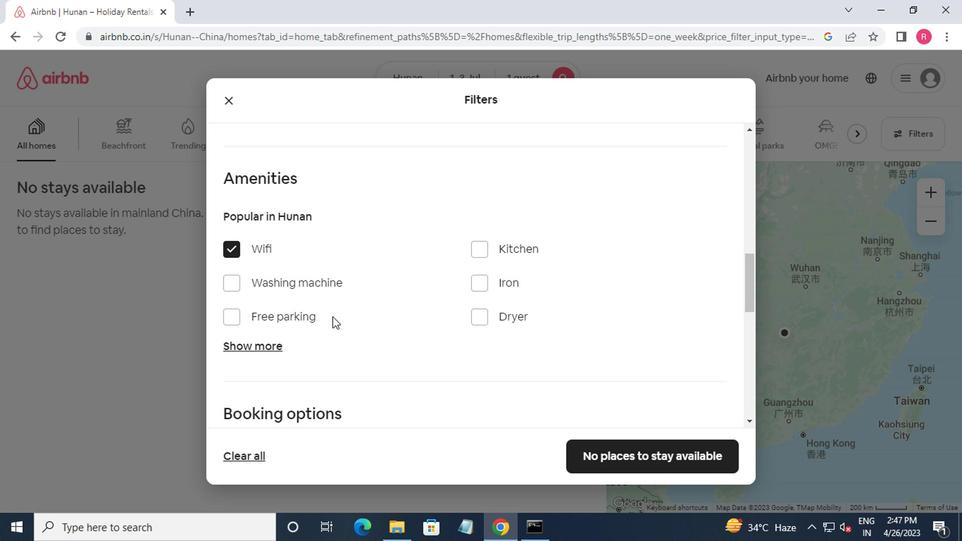 
Action: Mouse scrolled (330, 320) with delta (0, -1)
Screenshot: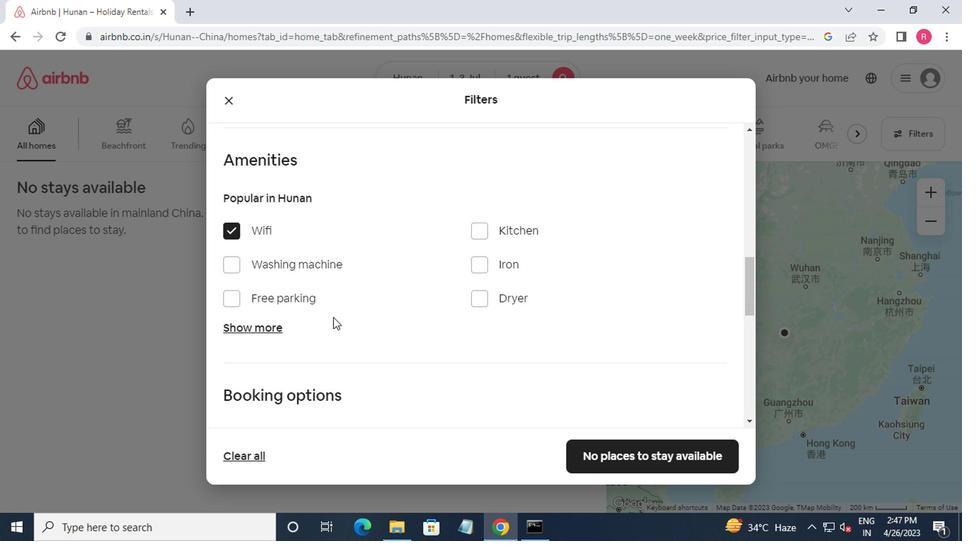 
Action: Mouse moved to (332, 323)
Screenshot: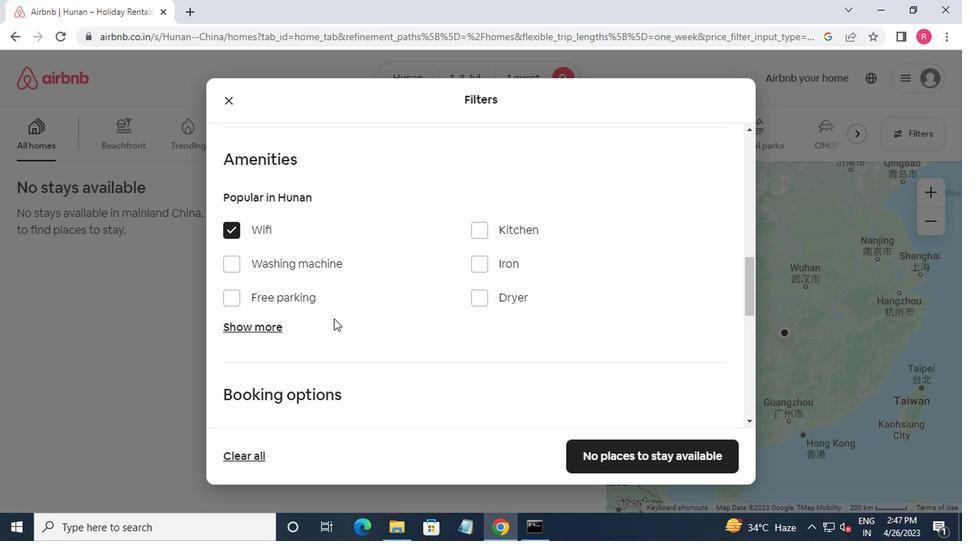 
Action: Mouse scrolled (332, 322) with delta (0, 0)
Screenshot: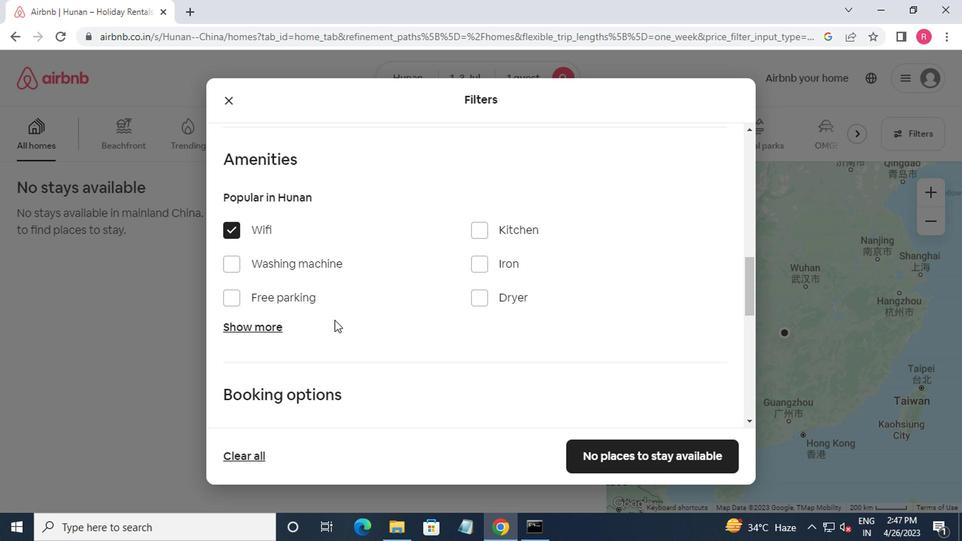 
Action: Mouse moved to (694, 283)
Screenshot: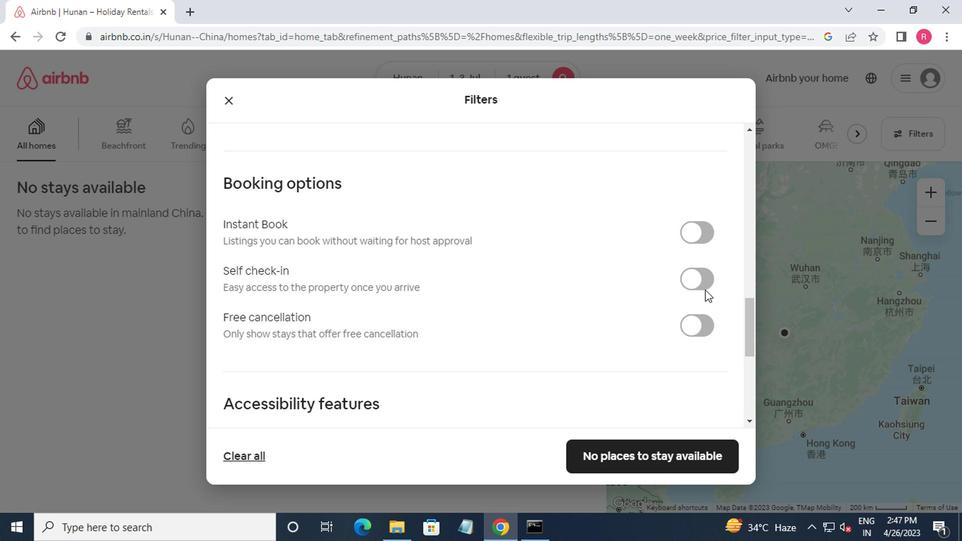 
Action: Mouse pressed left at (694, 283)
Screenshot: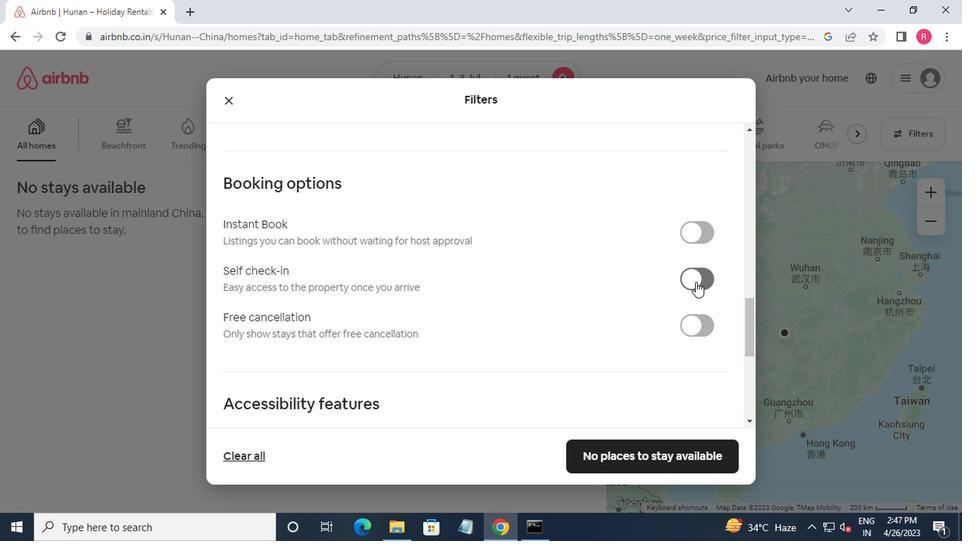 
Action: Mouse moved to (696, 283)
Screenshot: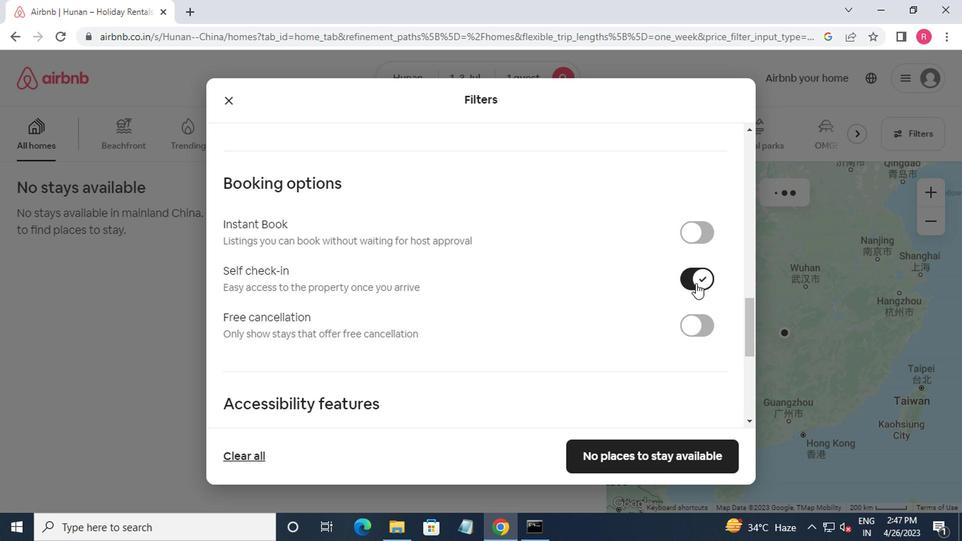 
Action: Mouse scrolled (696, 283) with delta (0, 0)
Screenshot: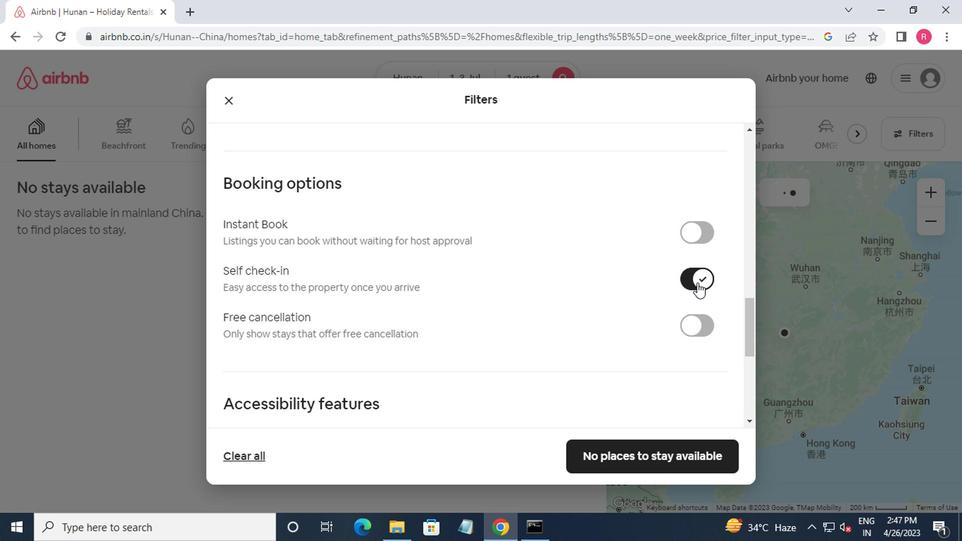 
Action: Mouse scrolled (696, 283) with delta (0, 0)
Screenshot: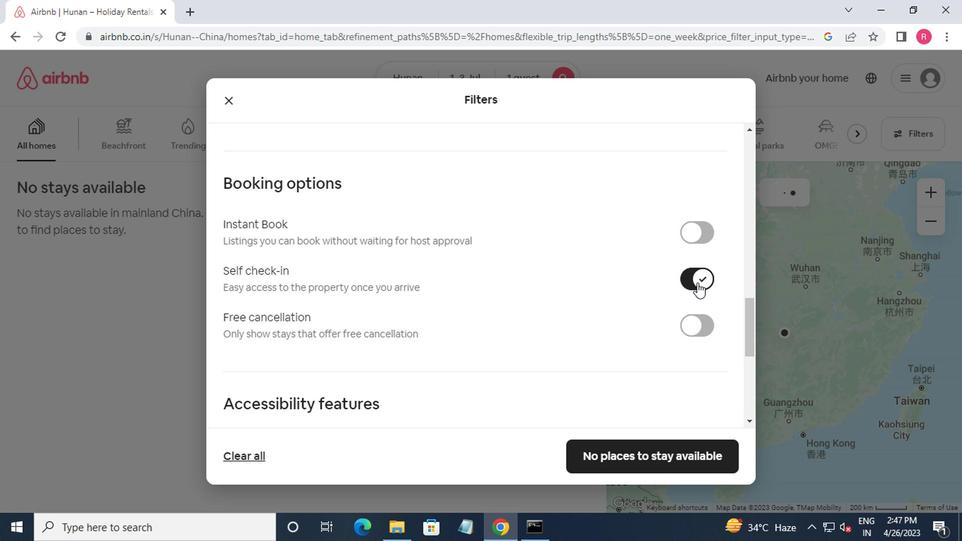 
Action: Mouse scrolled (696, 283) with delta (0, 0)
Screenshot: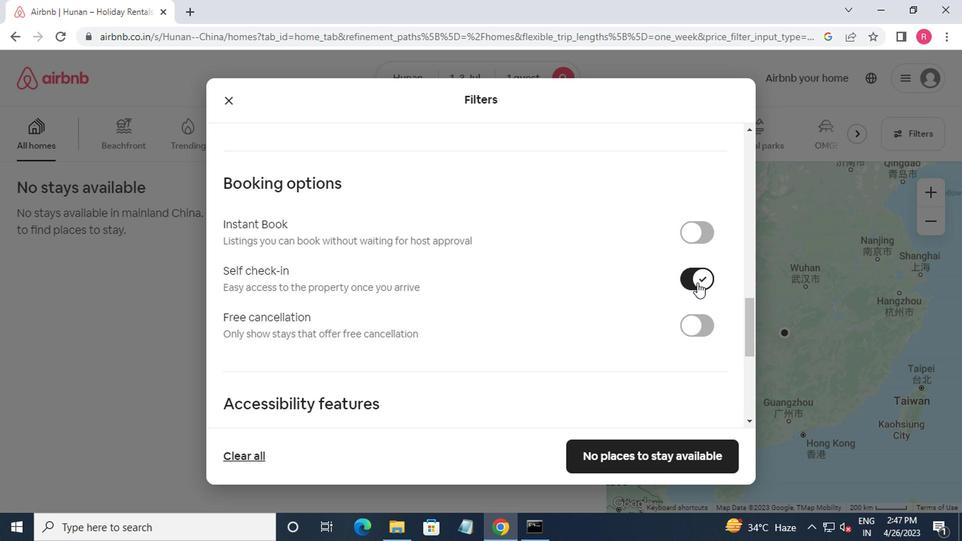 
Action: Mouse moved to (696, 284)
Screenshot: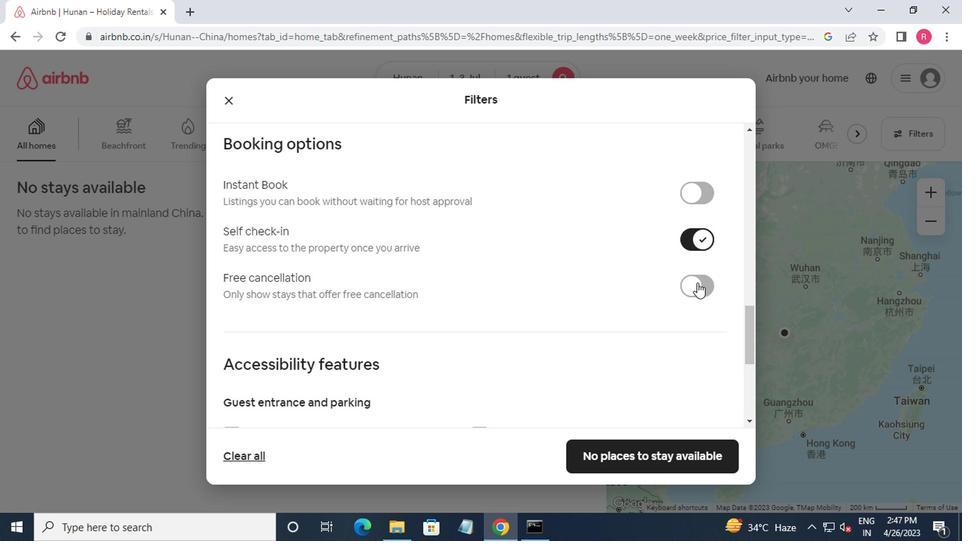 
Action: Mouse scrolled (696, 283) with delta (0, -1)
Screenshot: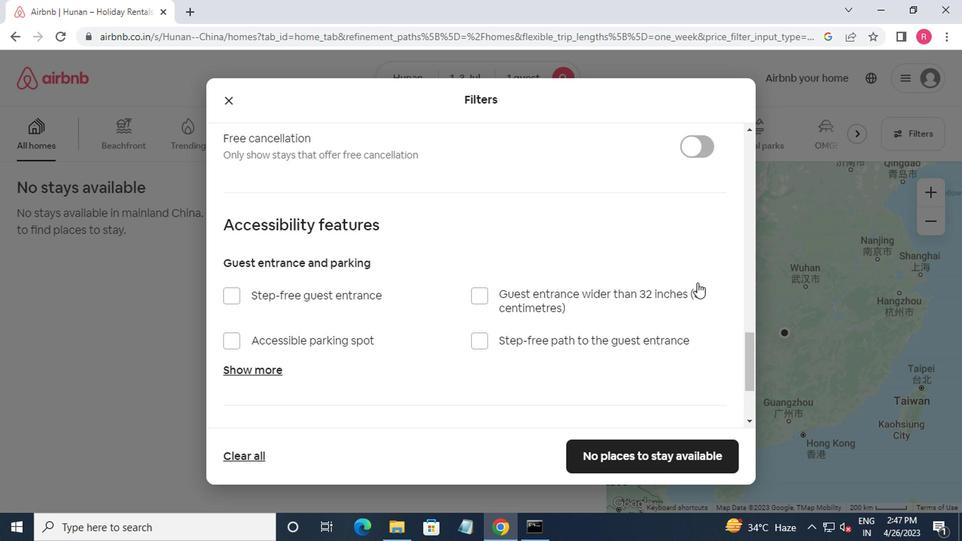 
Action: Mouse moved to (696, 285)
Screenshot: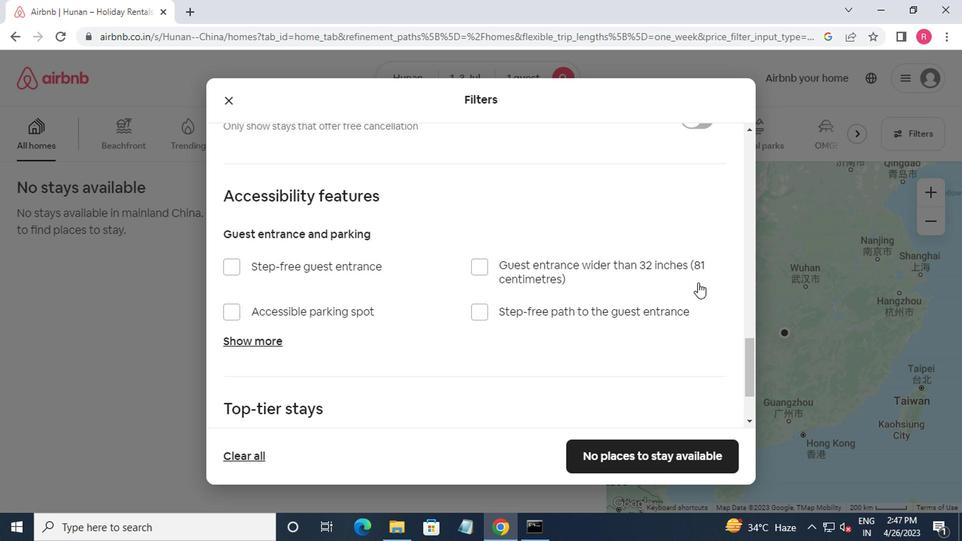 
Action: Mouse scrolled (696, 284) with delta (0, 0)
Screenshot: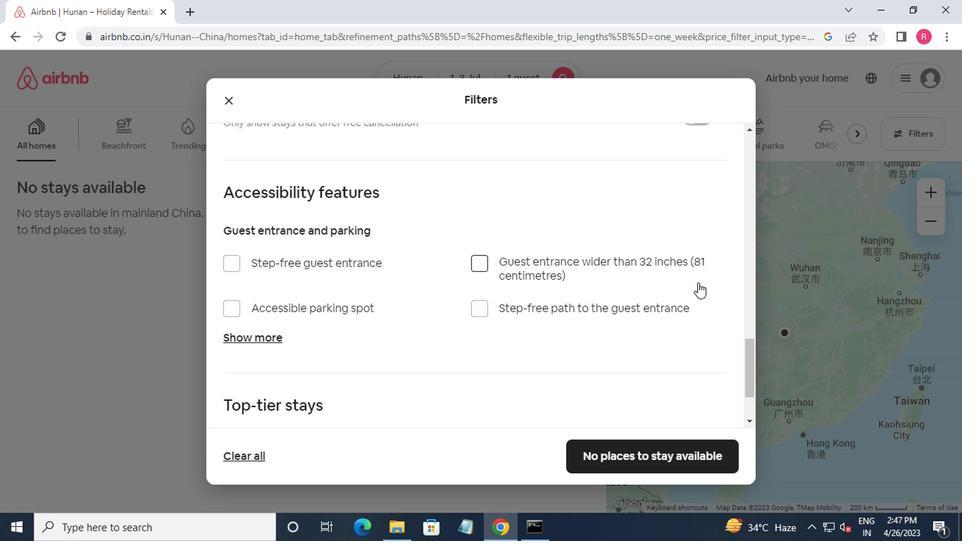 
Action: Mouse moved to (696, 286)
Screenshot: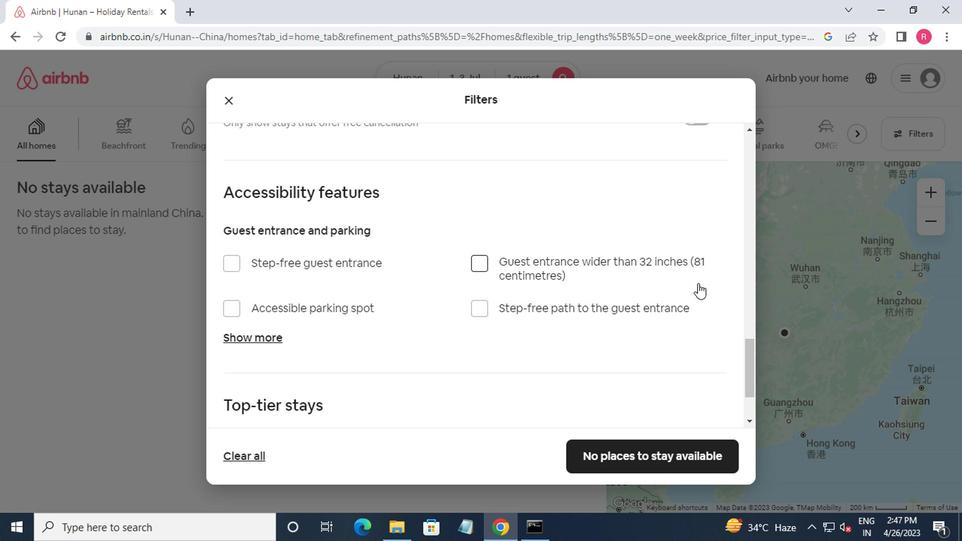 
Action: Mouse scrolled (696, 286) with delta (0, 0)
Screenshot: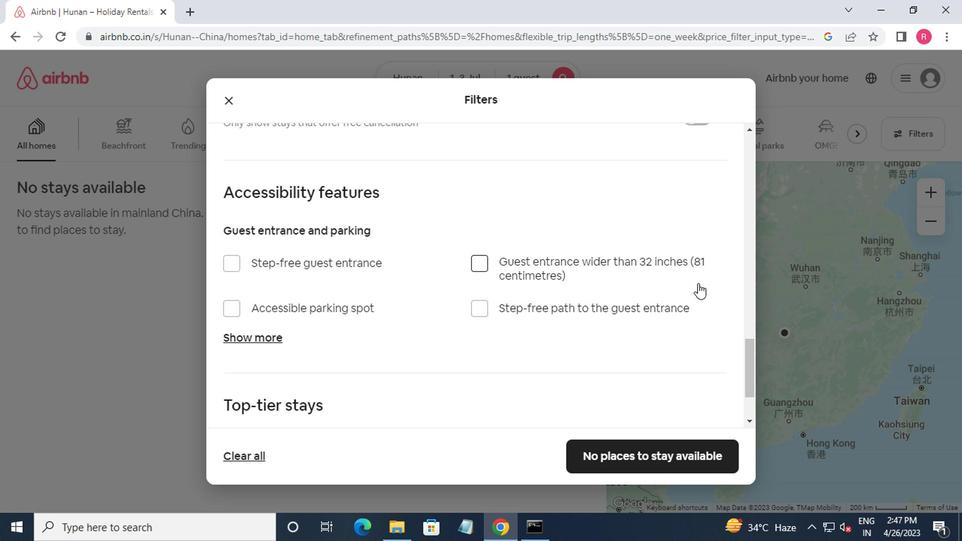 
Action: Mouse moved to (555, 462)
Screenshot: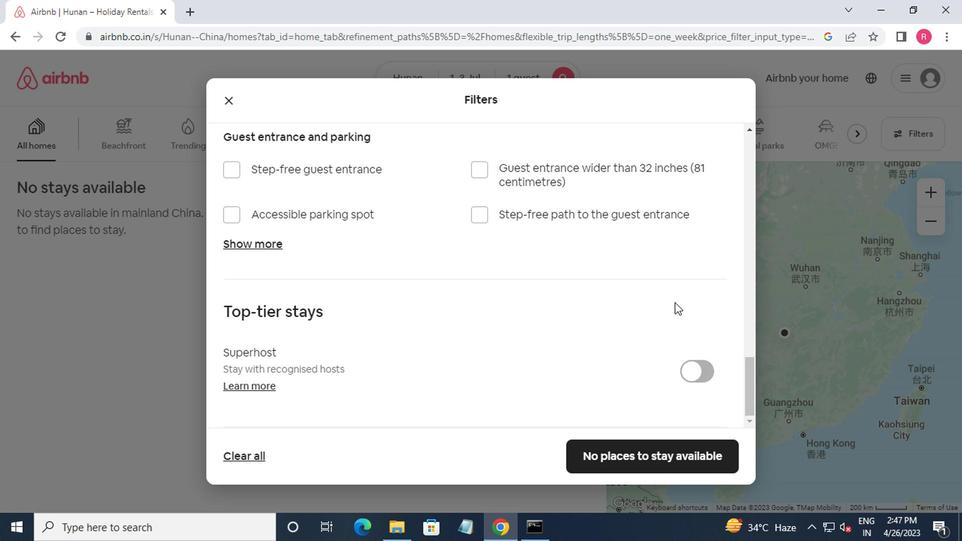 
Action: Mouse scrolled (555, 461) with delta (0, 0)
Screenshot: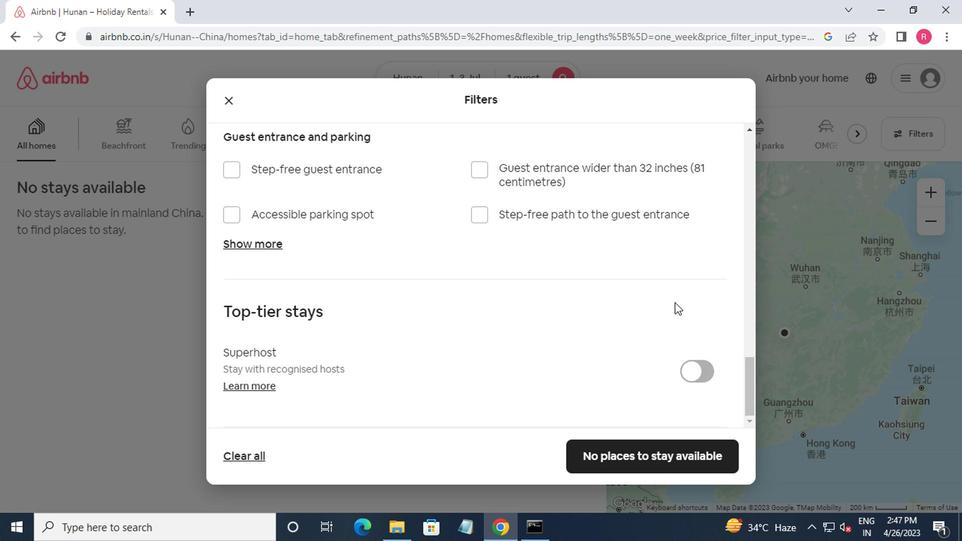 
Action: Mouse moved to (555, 464)
Screenshot: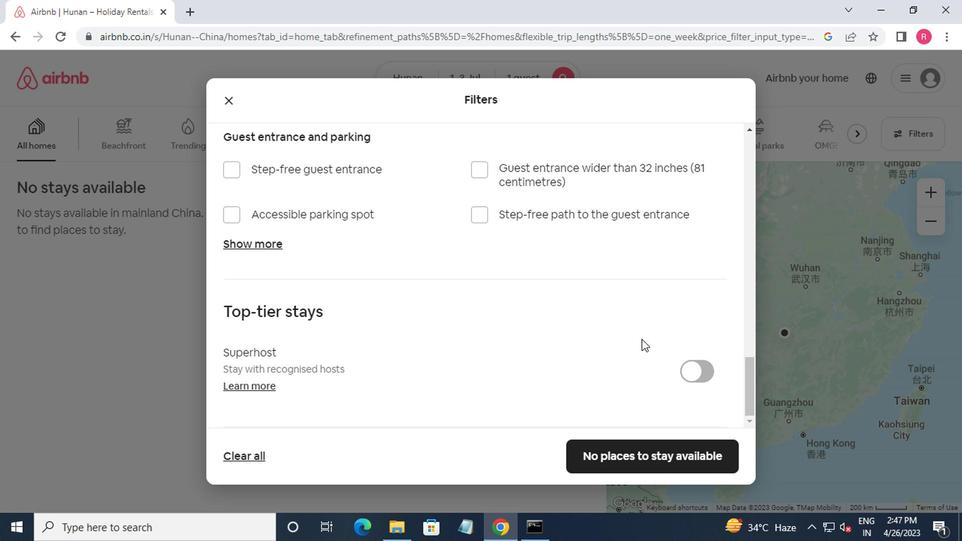 
Action: Mouse scrolled (555, 463) with delta (0, 0)
Screenshot: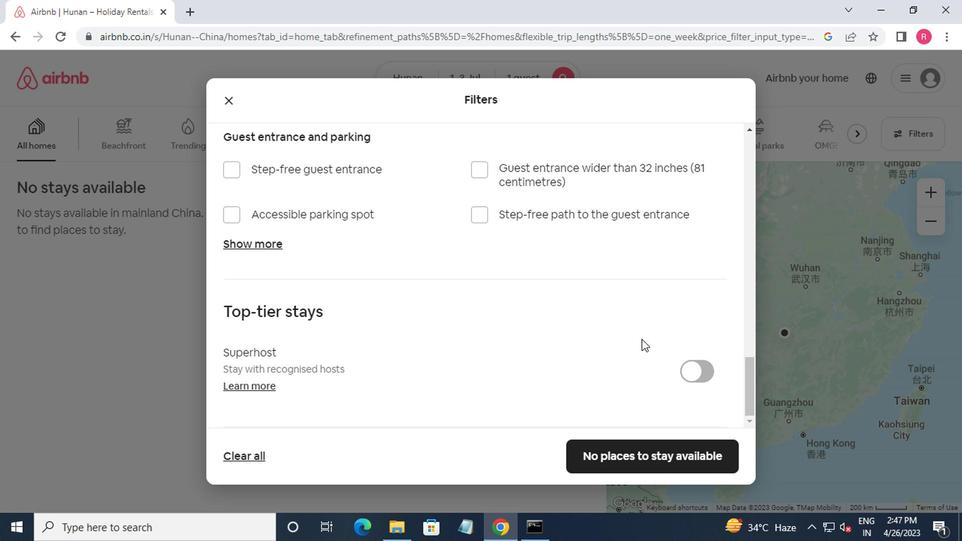 
Action: Mouse moved to (556, 464)
Screenshot: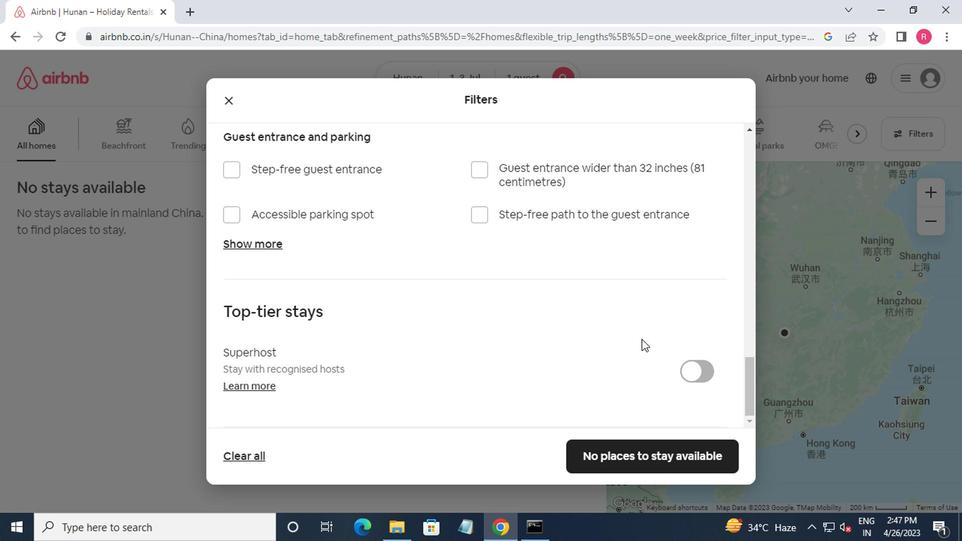 
Action: Mouse scrolled (556, 463) with delta (0, 0)
Screenshot: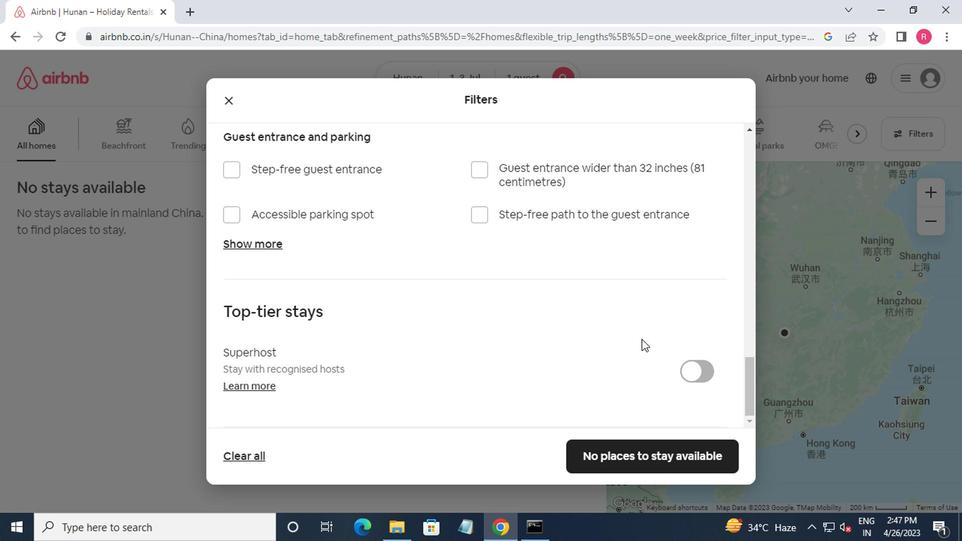 
Action: Mouse moved to (561, 463)
Screenshot: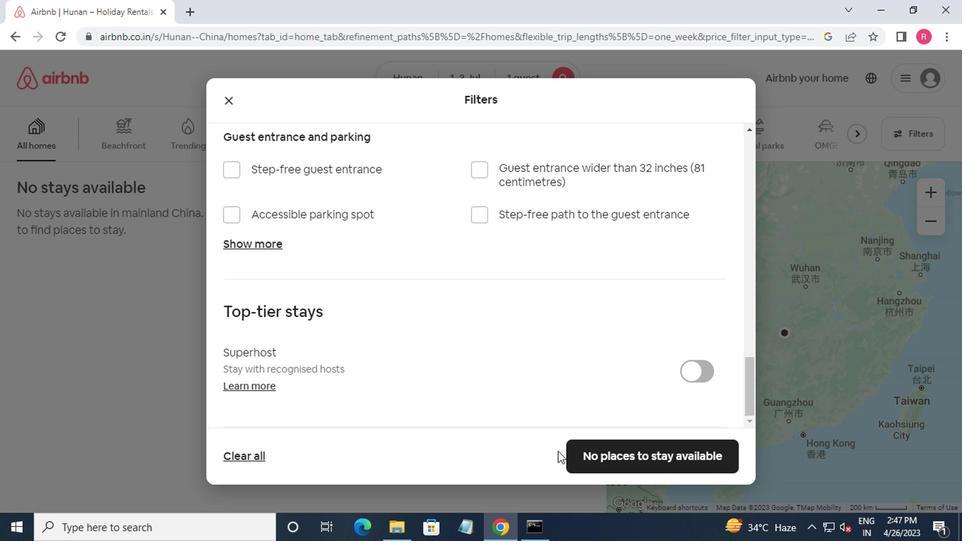 
Action: Mouse scrolled (561, 462) with delta (0, -1)
Screenshot: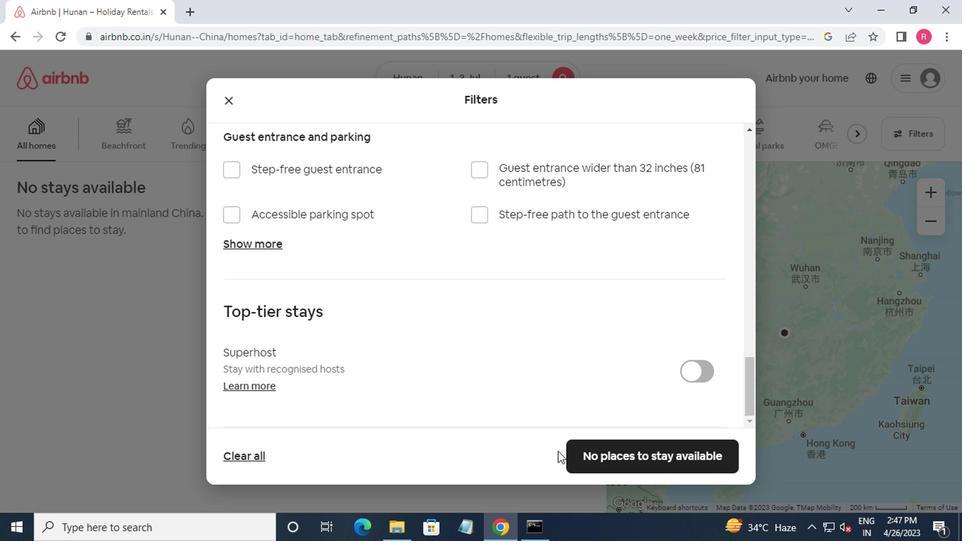 
Action: Mouse moved to (604, 453)
Screenshot: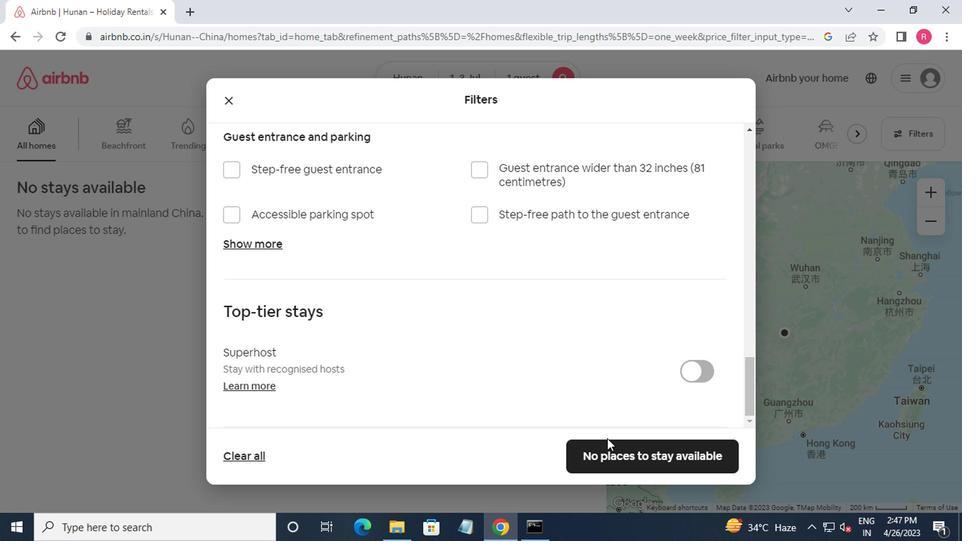 
Action: Mouse pressed left at (604, 453)
Screenshot: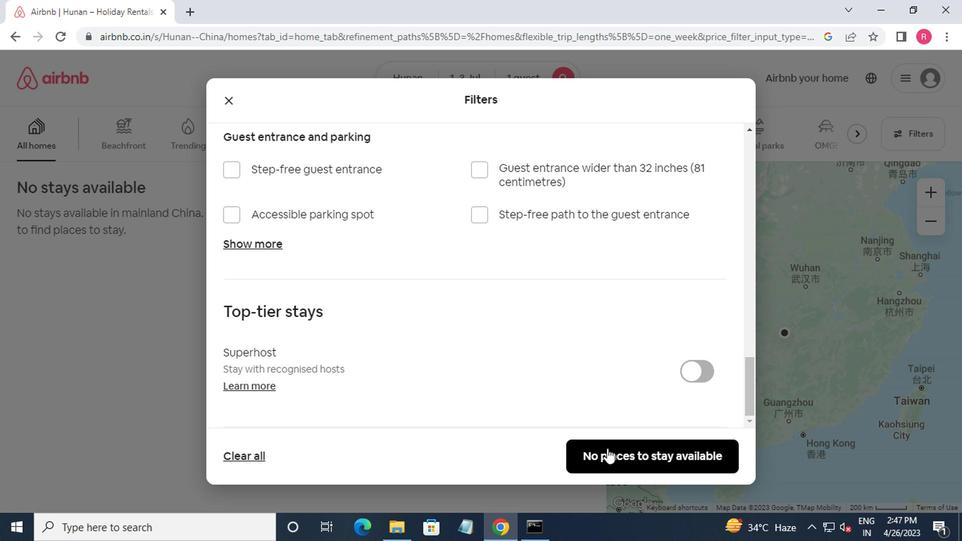 
Action: Mouse moved to (603, 453)
Screenshot: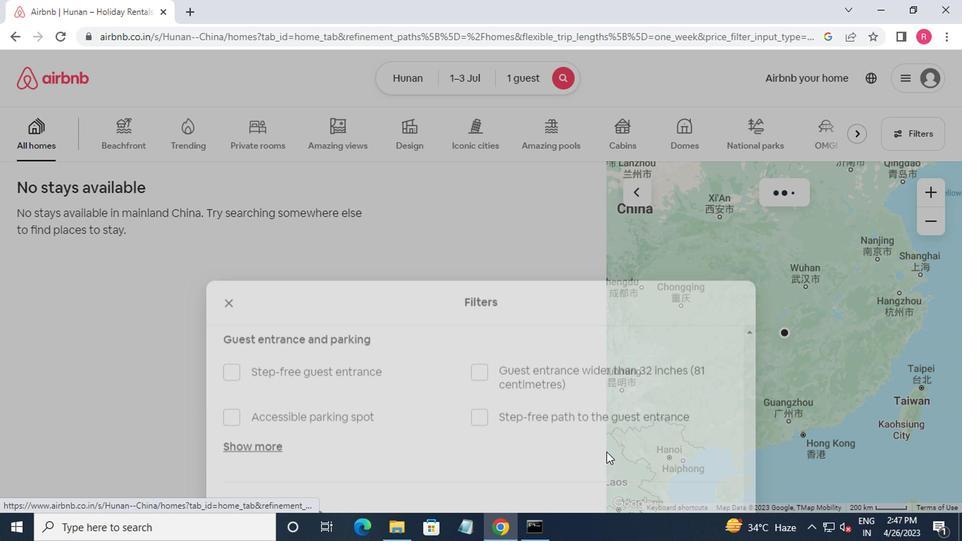 
